 Task: Look for space in Yaransk, Russia from 10th June, 2023 to 25th June, 2023 for 4 adults in price range Rs.10000 to Rs.15000. Place can be private room with 4 bedrooms having 4 beds and 4 bathrooms. Property type can be house, flat, guest house, hotel. Amenities needed are: wifi, TV, free parkinig on premises, gym, breakfast. Booking option can be shelf check-in. Required host language is English.
Action: Mouse moved to (387, 102)
Screenshot: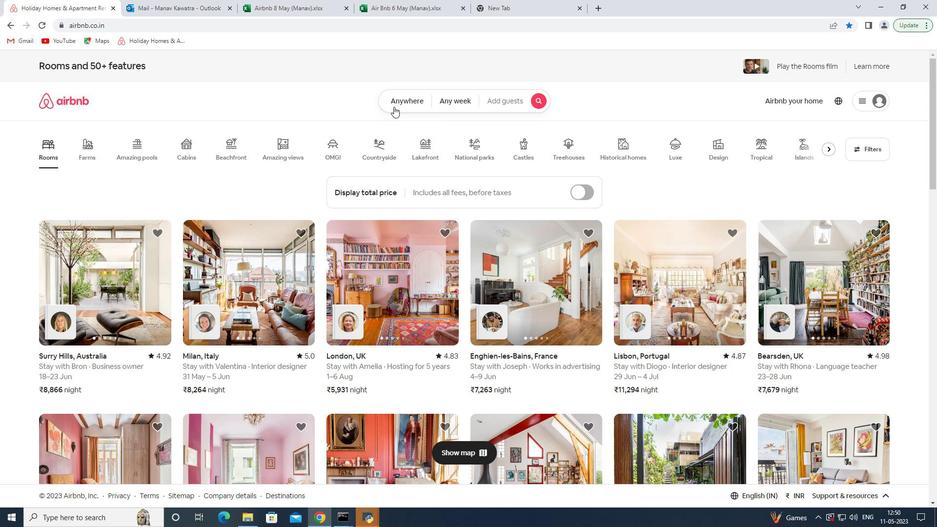 
Action: Mouse pressed left at (387, 102)
Screenshot: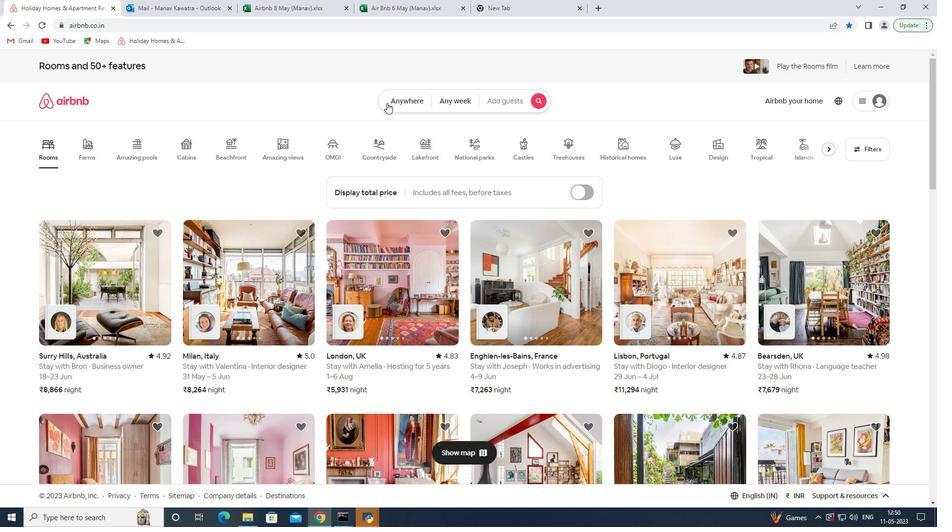
Action: Mouse moved to (329, 141)
Screenshot: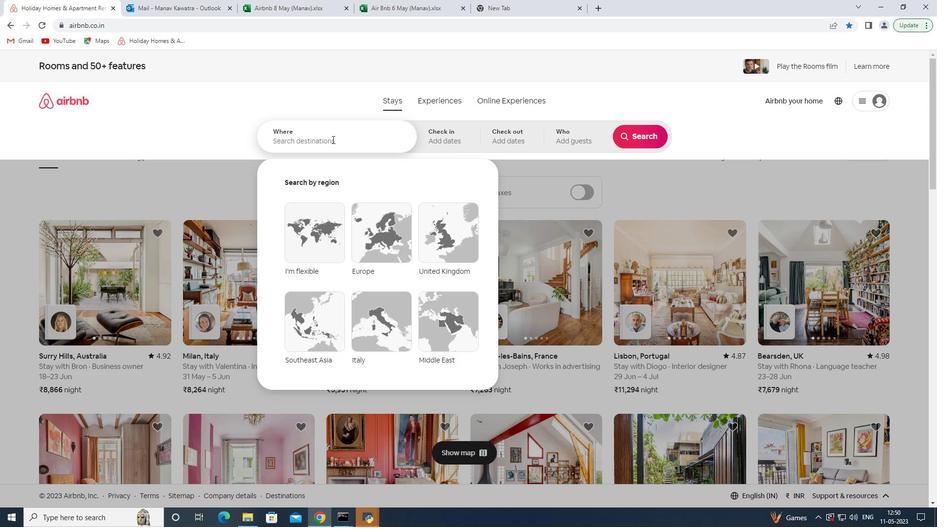 
Action: Mouse pressed left at (329, 141)
Screenshot: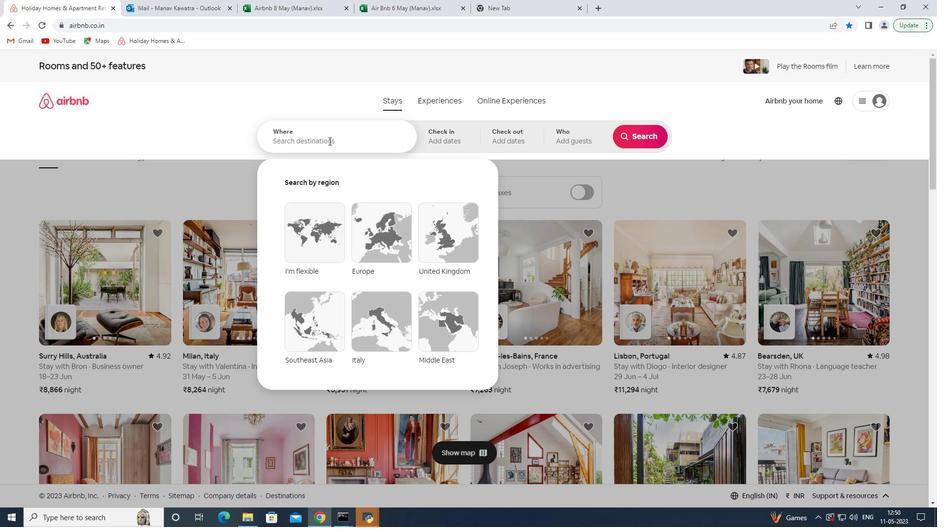 
Action: Key pressed <Key.shift><Key.shift><Key.shift><Key.shift>Y
Screenshot: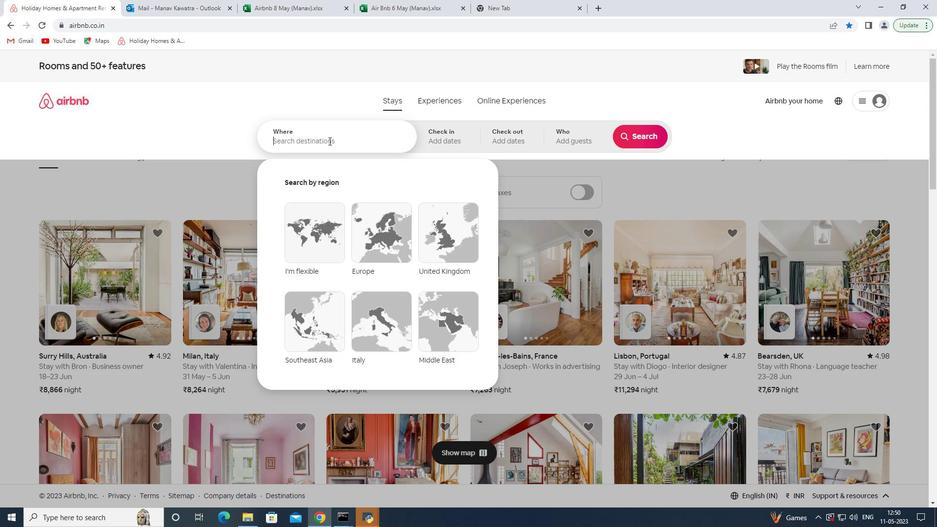 
Action: Mouse moved to (329, 141)
Screenshot: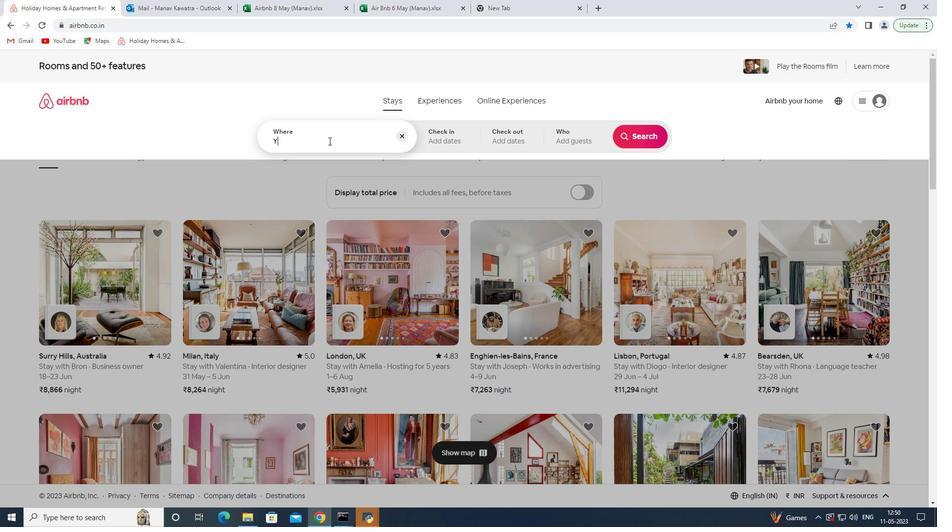 
Action: Key pressed aransk<Key.space><Key.shift><Key.shift><Key.shift><Key.shift><Key.shift><Key.shift><Key.shift>Russia<Key.space>b<Key.backspace>
Screenshot: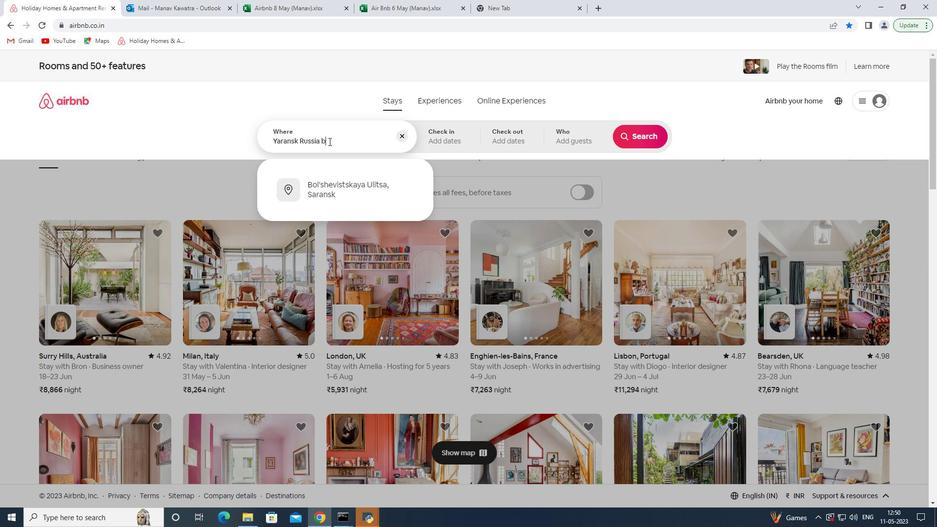 
Action: Mouse moved to (827, 59)
Screenshot: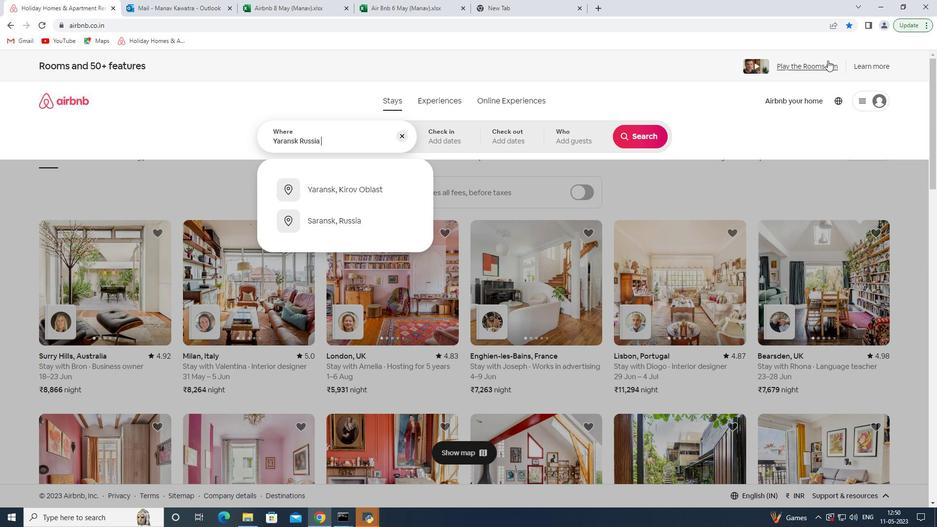 
Action: Key pressed <Key.enter>
Screenshot: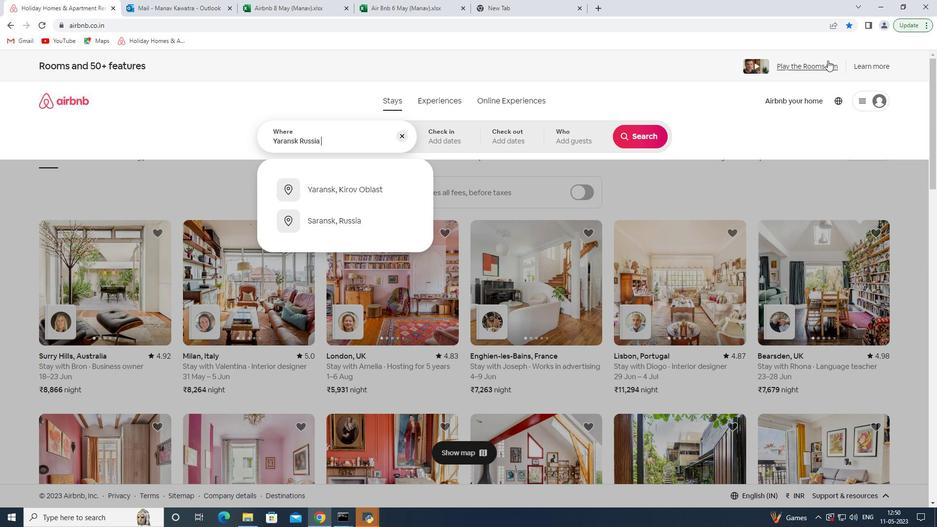 
Action: Mouse moved to (623, 279)
Screenshot: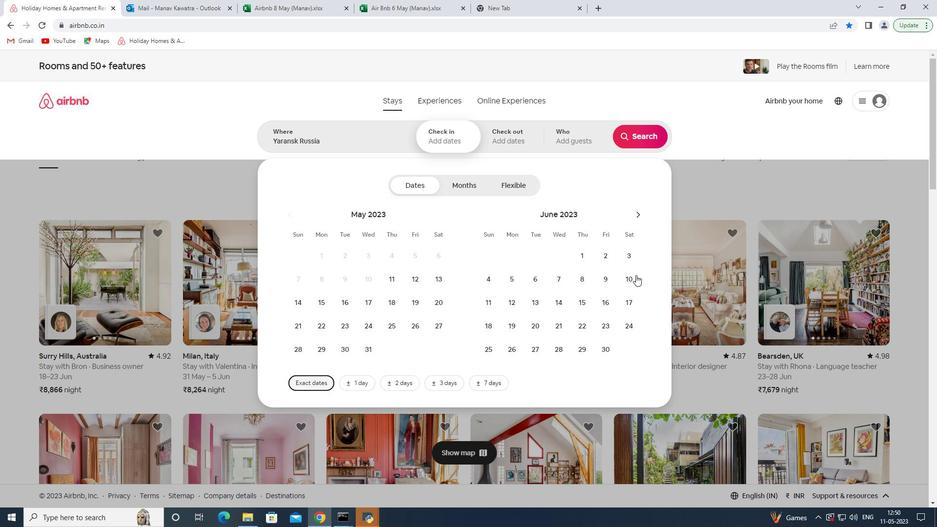 
Action: Mouse pressed left at (623, 279)
Screenshot: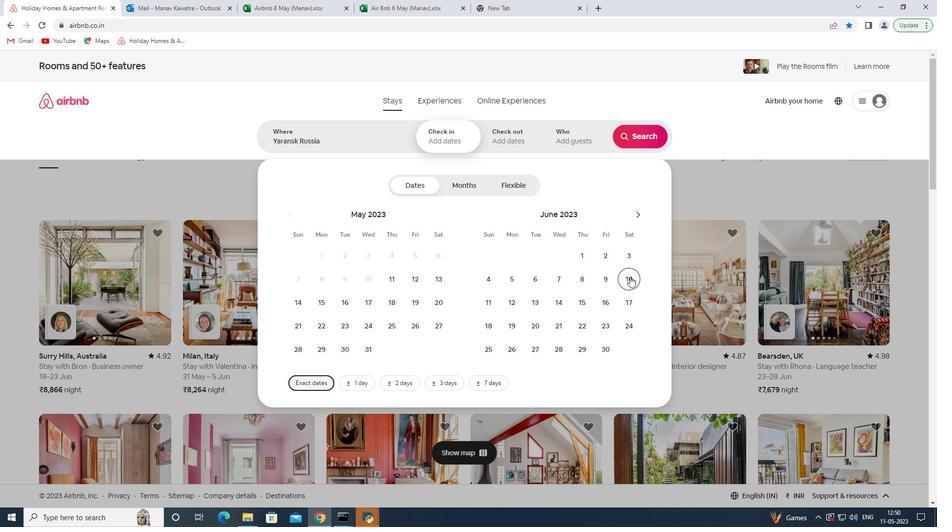 
Action: Mouse moved to (490, 350)
Screenshot: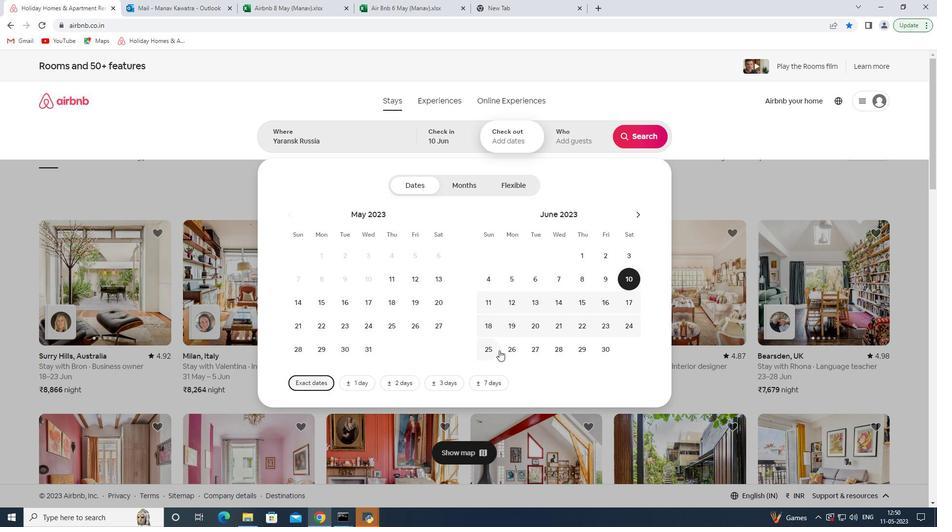 
Action: Mouse pressed left at (490, 350)
Screenshot: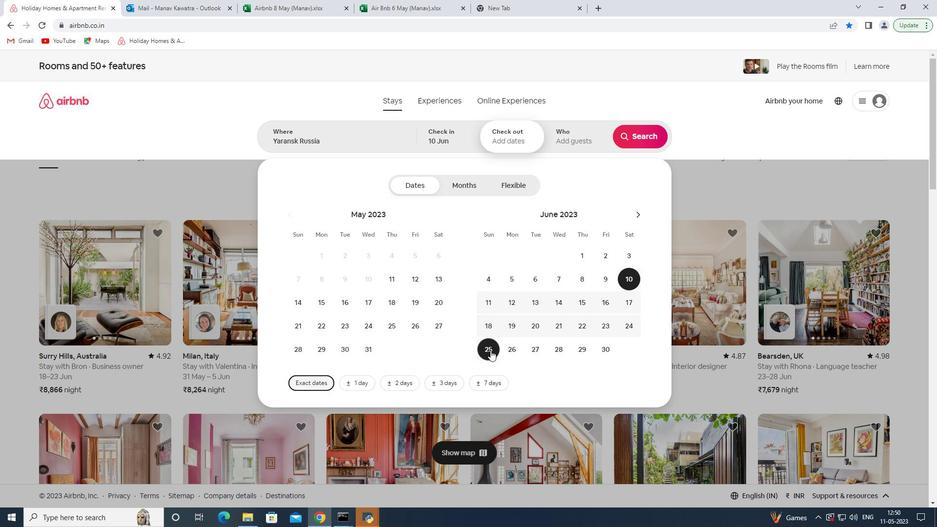 
Action: Mouse moved to (566, 138)
Screenshot: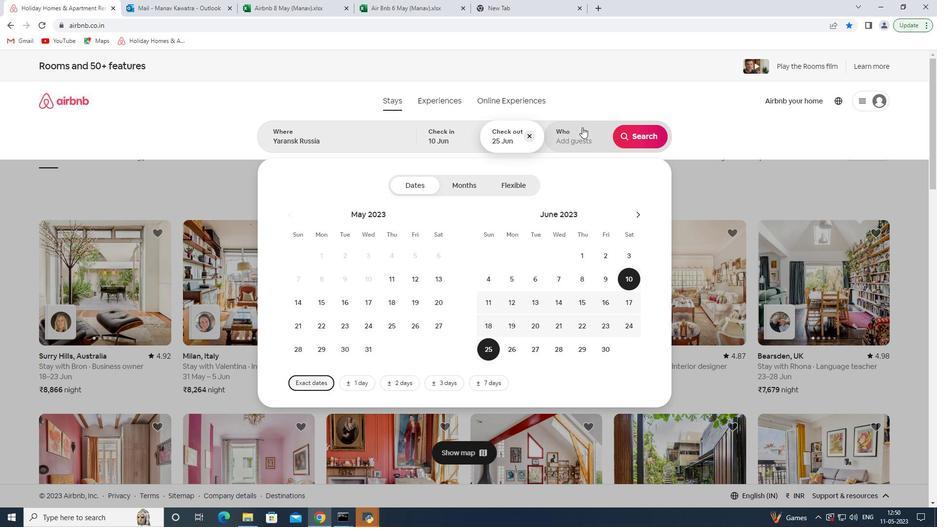 
Action: Mouse pressed left at (566, 138)
Screenshot: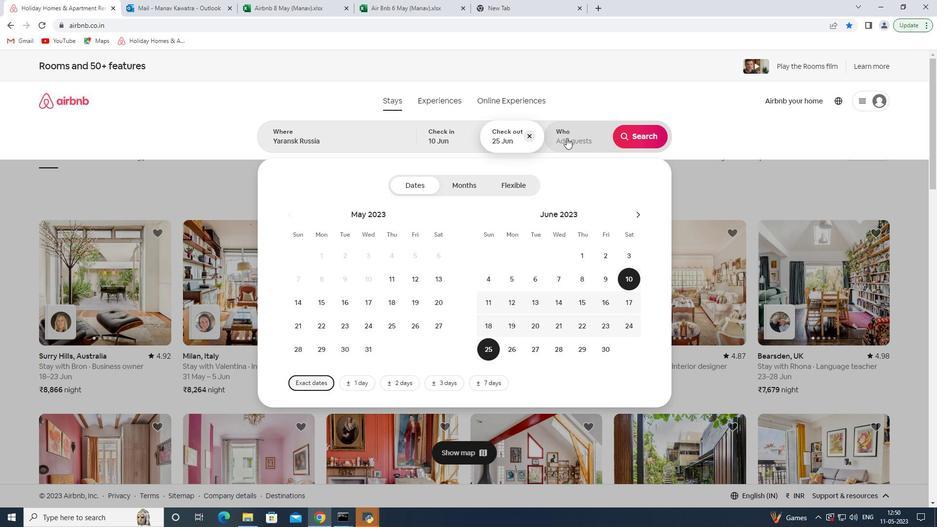 
Action: Mouse moved to (644, 201)
Screenshot: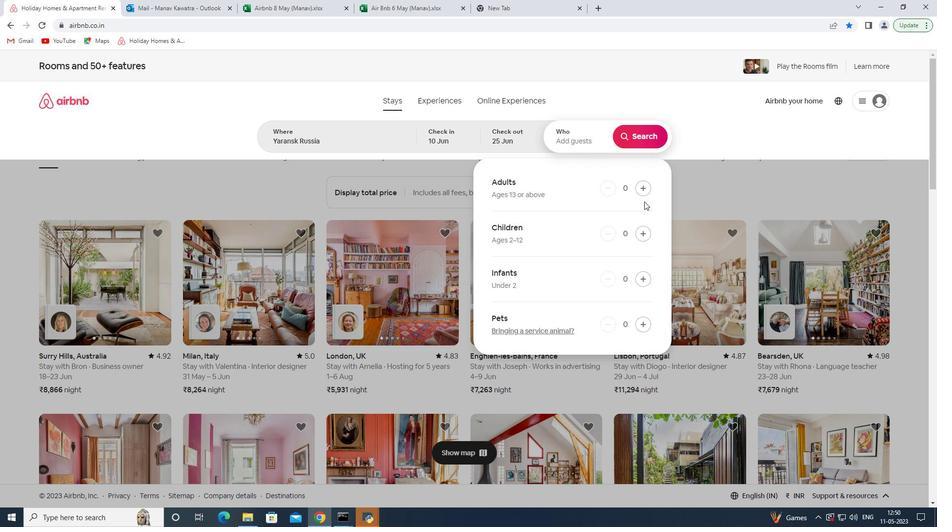 
Action: Mouse pressed left at (644, 201)
Screenshot: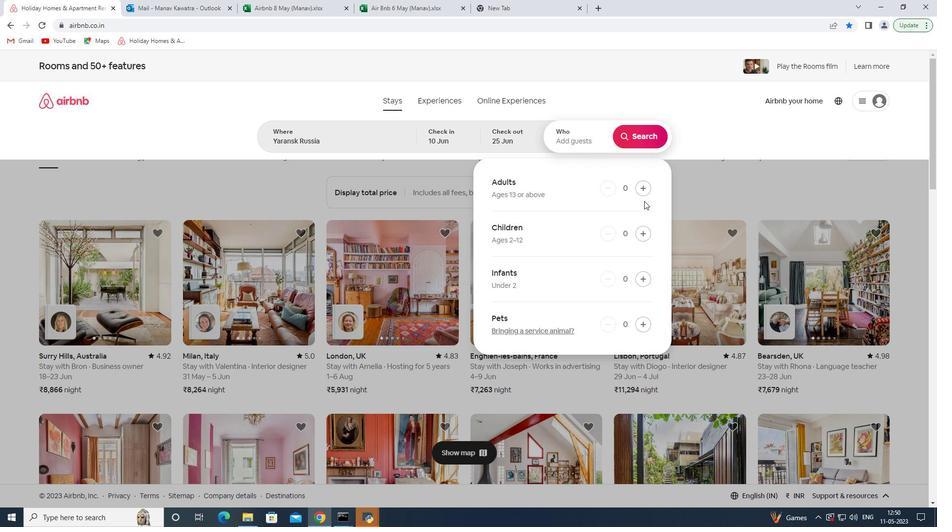 
Action: Mouse pressed left at (644, 201)
Screenshot: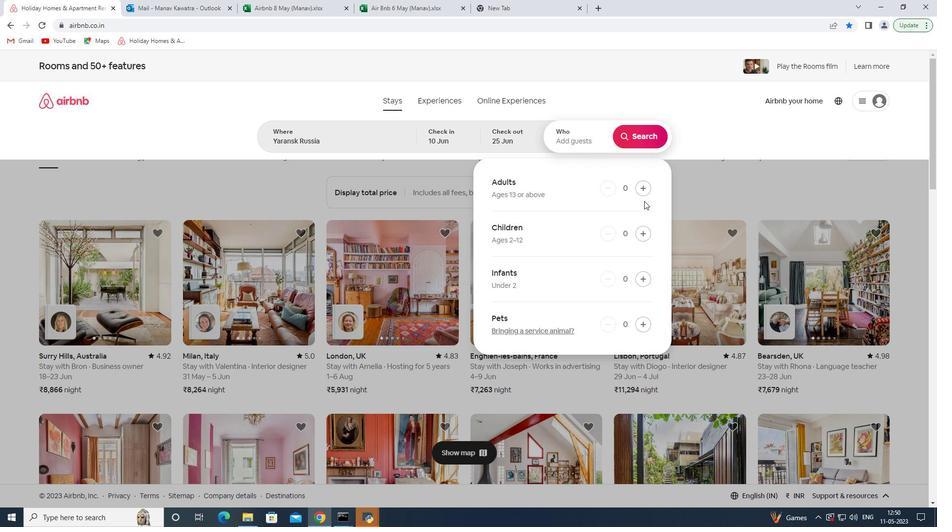 
Action: Mouse pressed left at (644, 201)
Screenshot: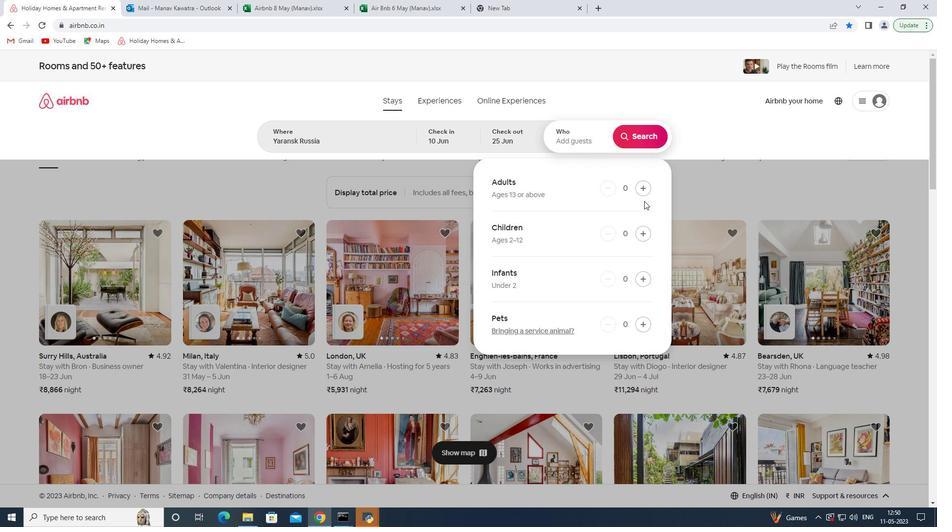 
Action: Mouse moved to (639, 190)
Screenshot: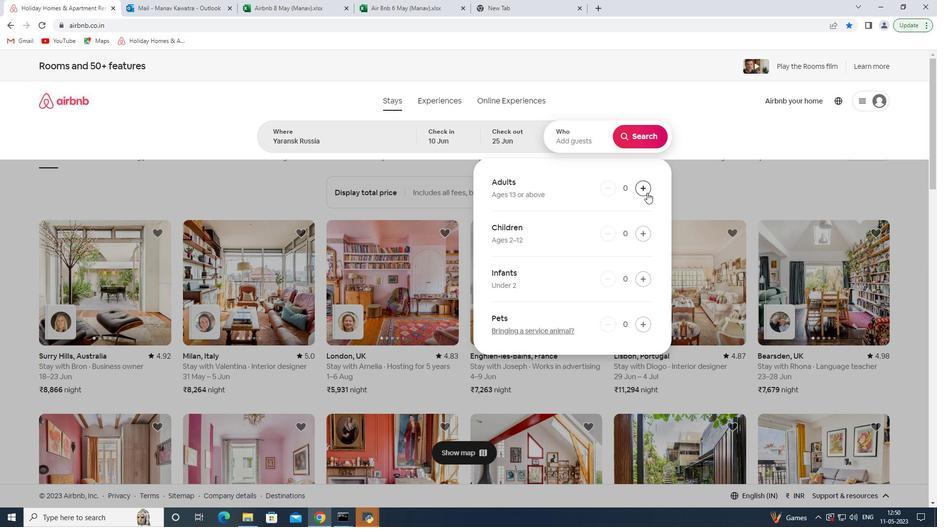 
Action: Mouse pressed left at (639, 190)
Screenshot: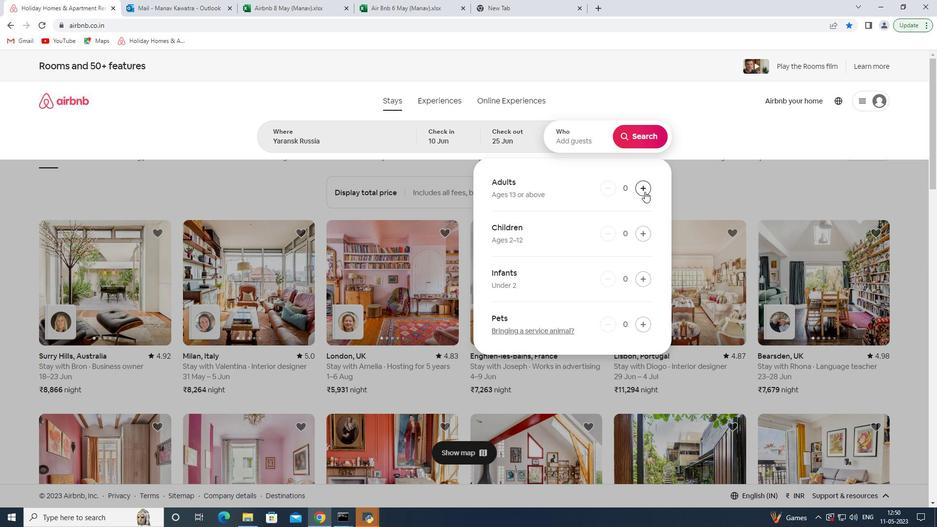 
Action: Mouse pressed left at (639, 190)
Screenshot: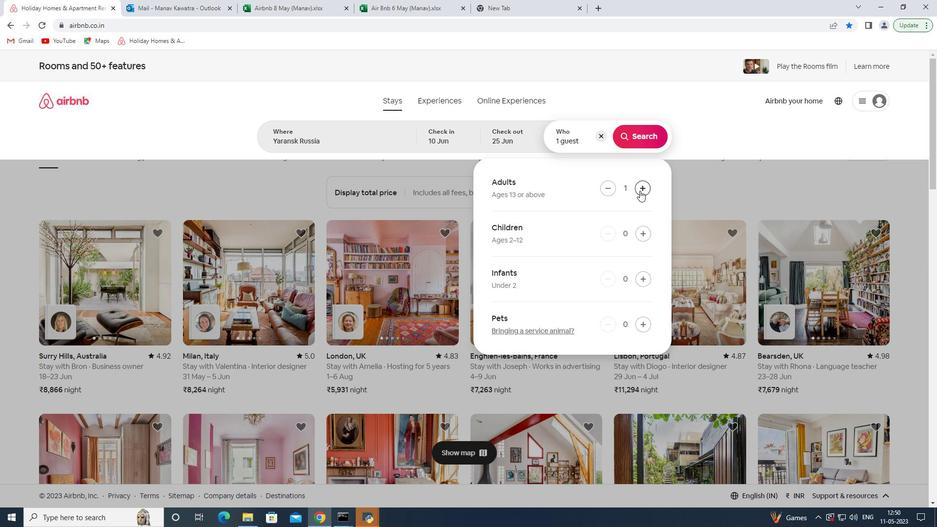 
Action: Mouse pressed left at (639, 190)
Screenshot: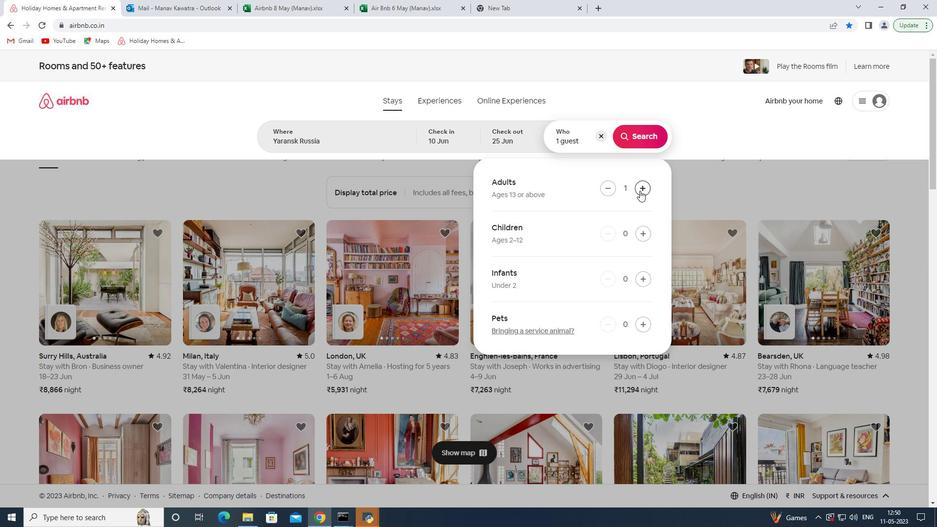 
Action: Mouse pressed left at (639, 190)
Screenshot: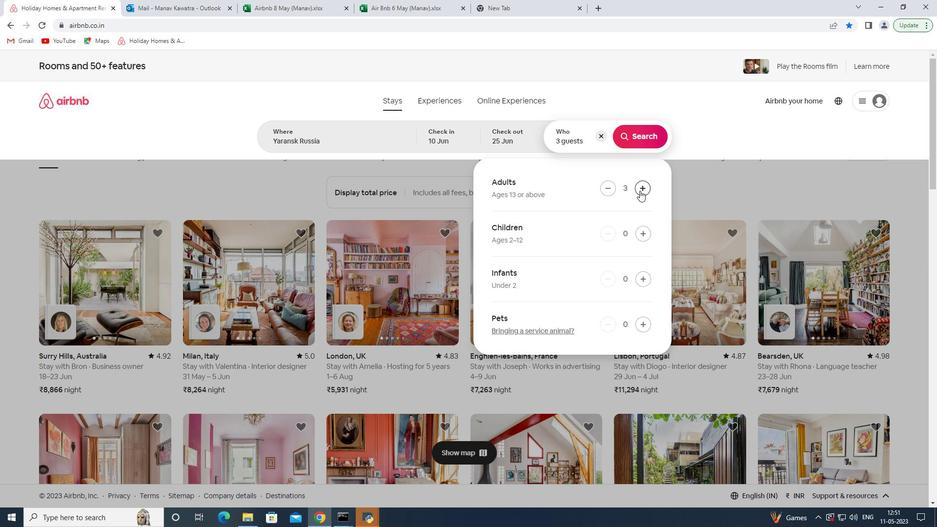 
Action: Mouse moved to (649, 133)
Screenshot: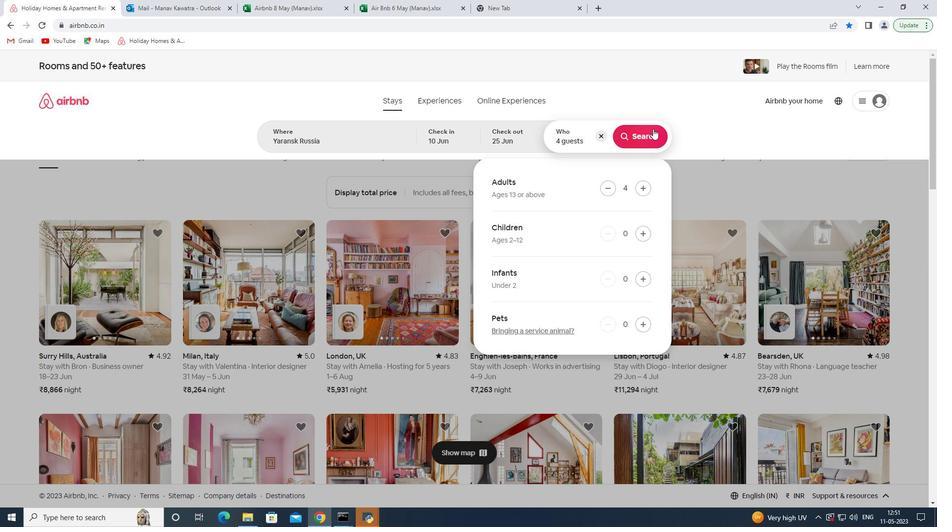 
Action: Mouse pressed left at (649, 133)
Screenshot: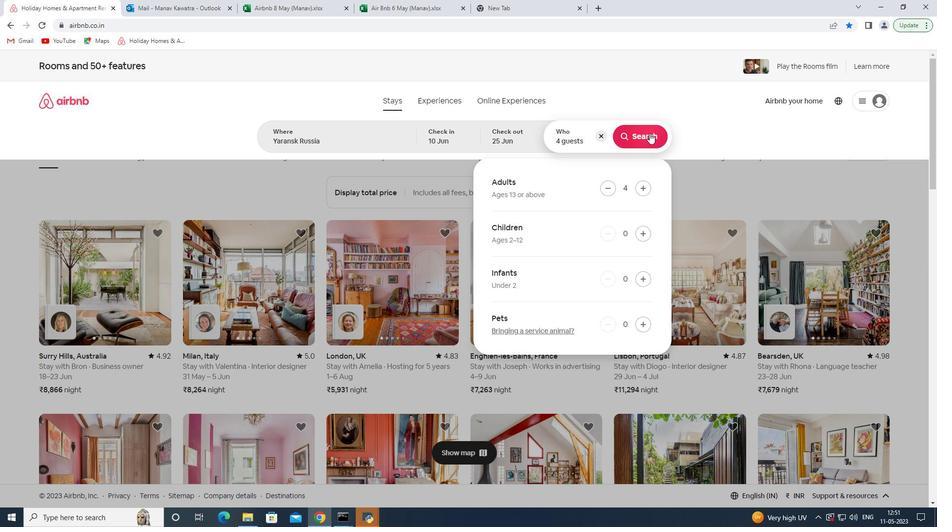 
Action: Mouse moved to (900, 107)
Screenshot: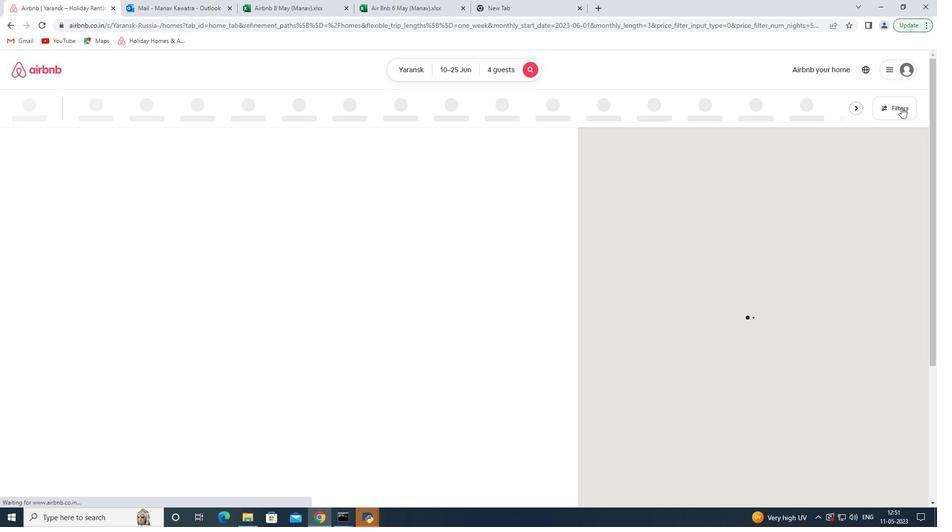 
Action: Mouse pressed left at (900, 107)
Screenshot: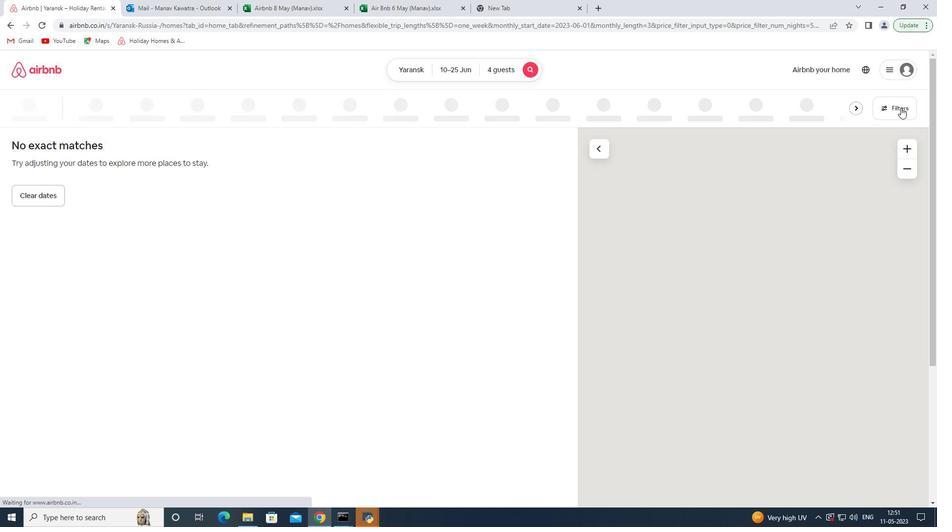 
Action: Mouse moved to (340, 349)
Screenshot: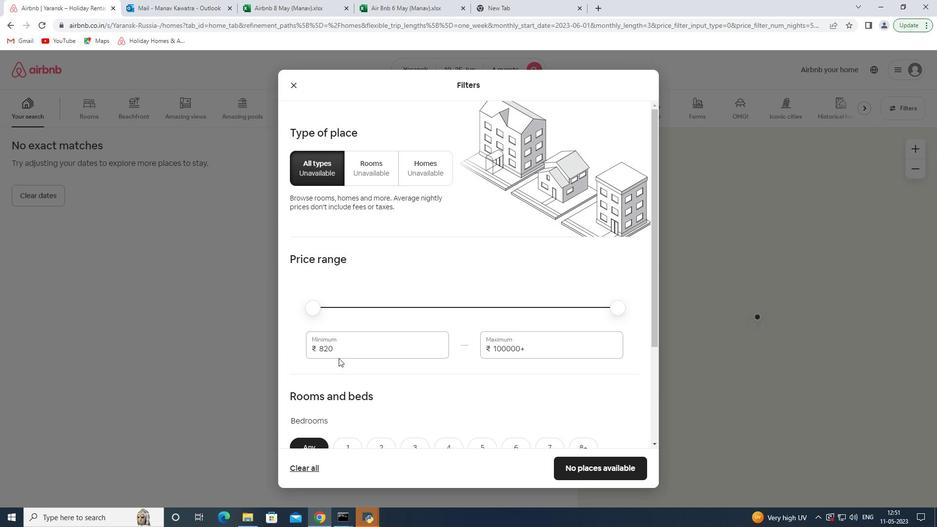 
Action: Mouse pressed left at (340, 349)
Screenshot: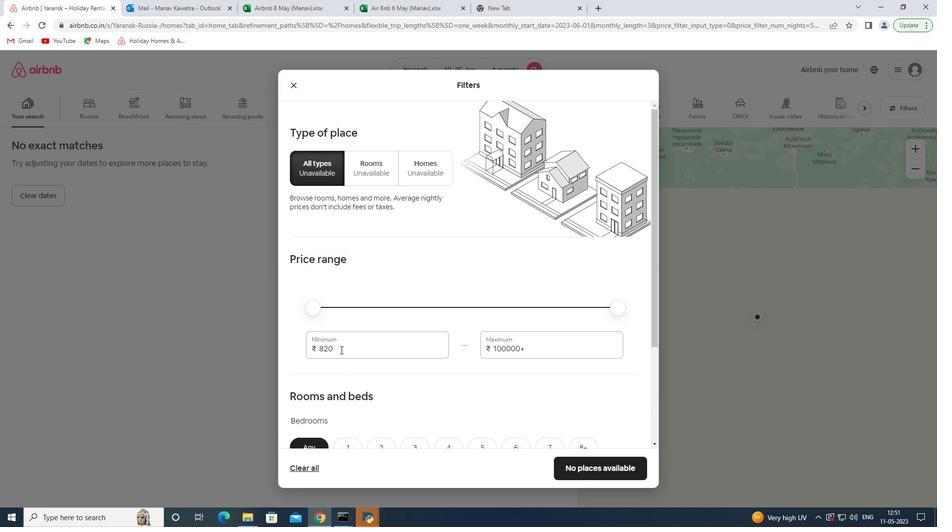 
Action: Mouse pressed left at (340, 349)
Screenshot: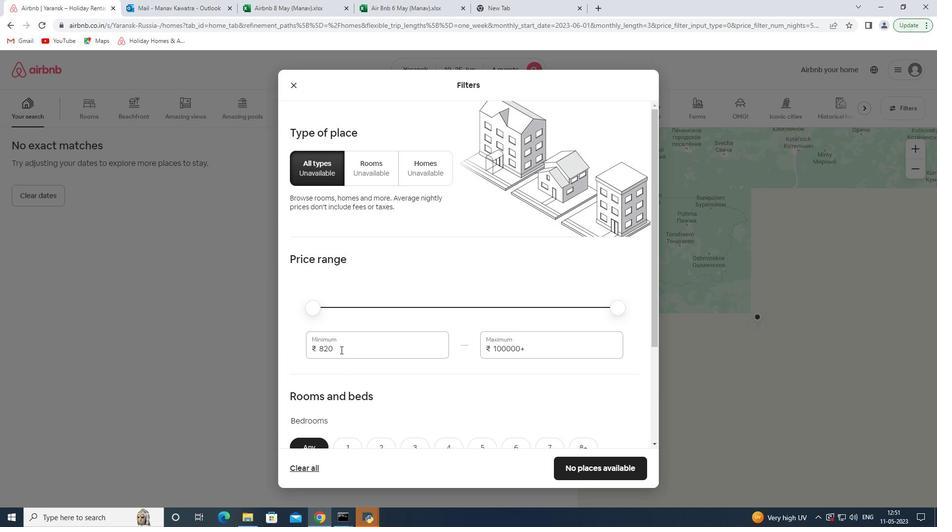 
Action: Mouse moved to (326, 337)
Screenshot: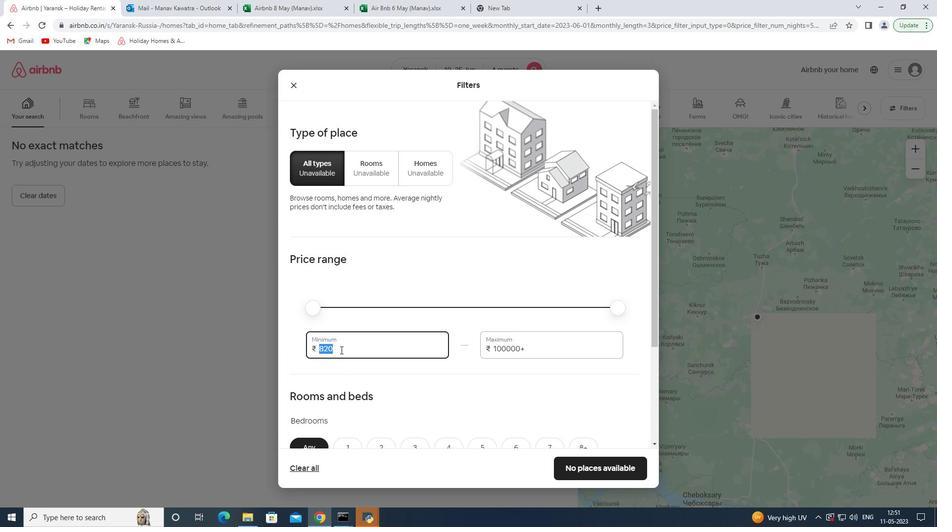 
Action: Key pressed 10000<Key.tab>15000
Screenshot: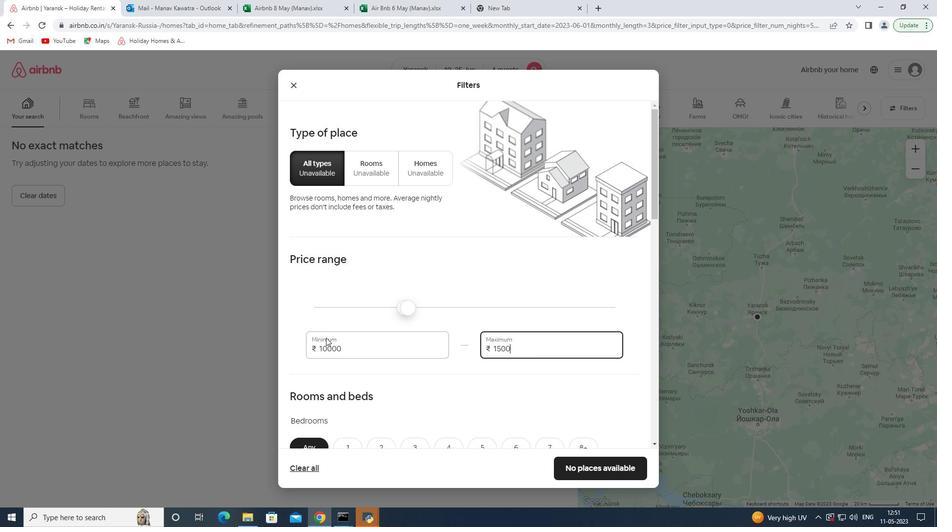 
Action: Mouse moved to (280, 335)
Screenshot: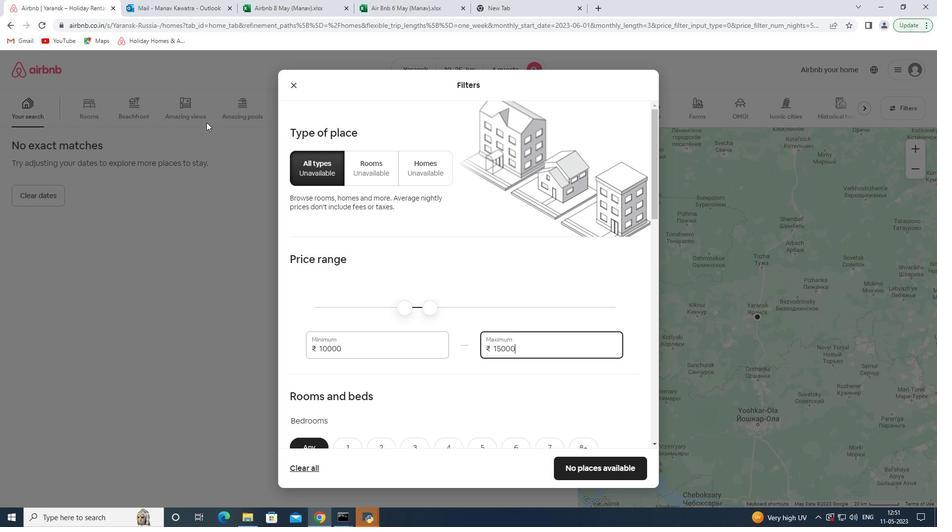 
Action: Mouse scrolled (280, 335) with delta (0, 0)
Screenshot: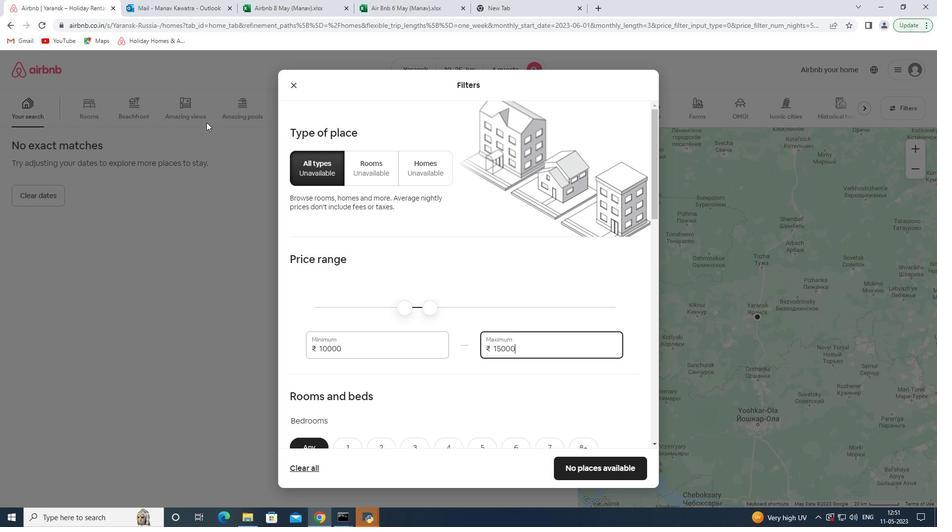 
Action: Mouse moved to (296, 361)
Screenshot: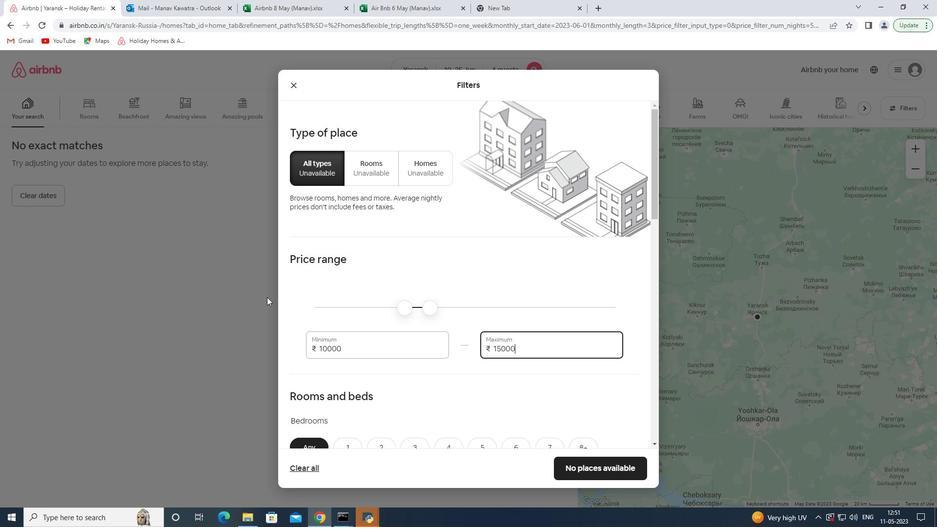 
Action: Mouse scrolled (296, 360) with delta (0, 0)
Screenshot: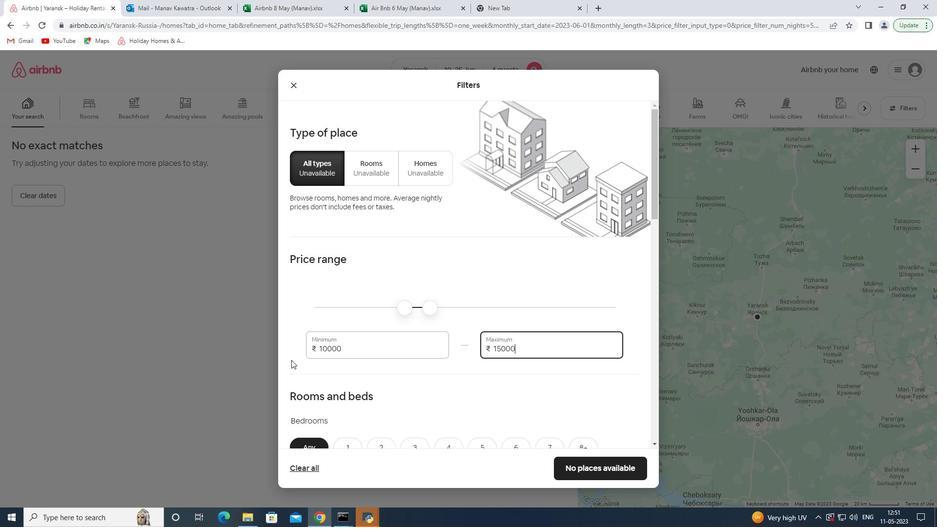 
Action: Mouse moved to (305, 360)
Screenshot: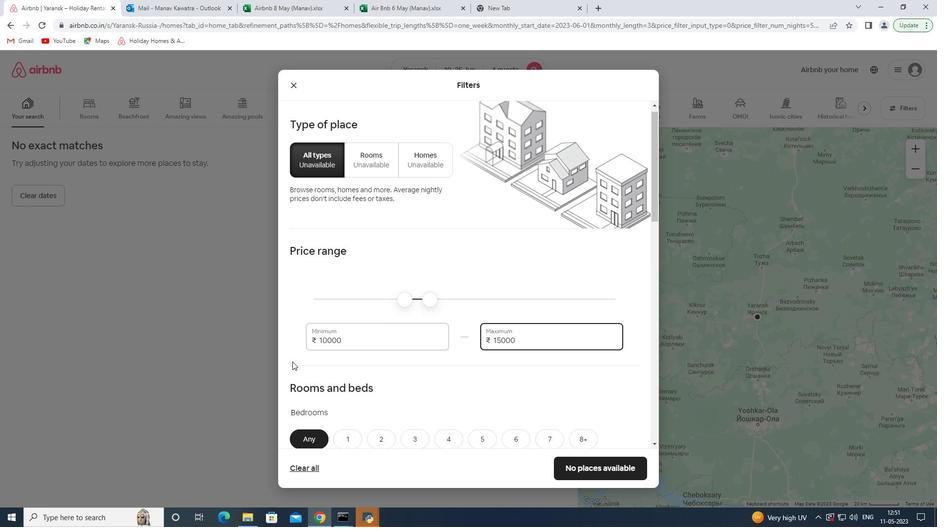 
Action: Mouse scrolled (303, 359) with delta (0, 0)
Screenshot: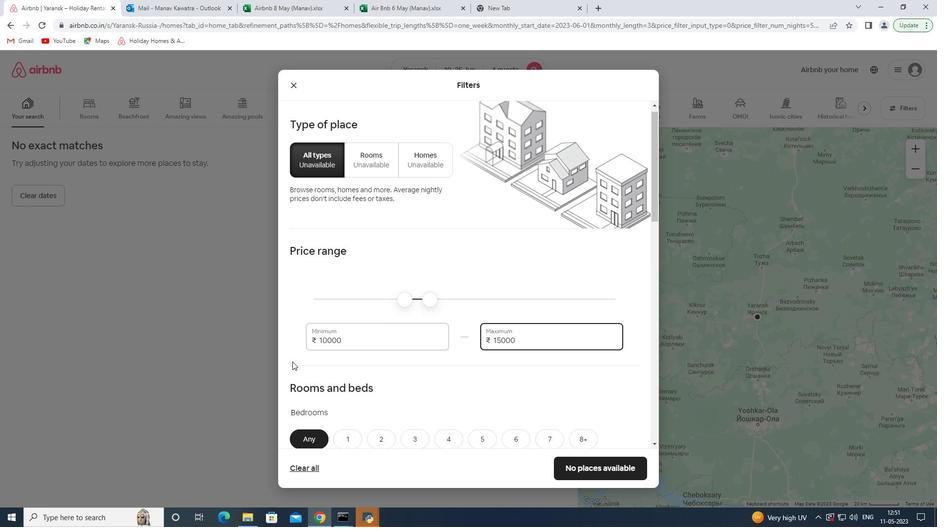 
Action: Mouse moved to (308, 360)
Screenshot: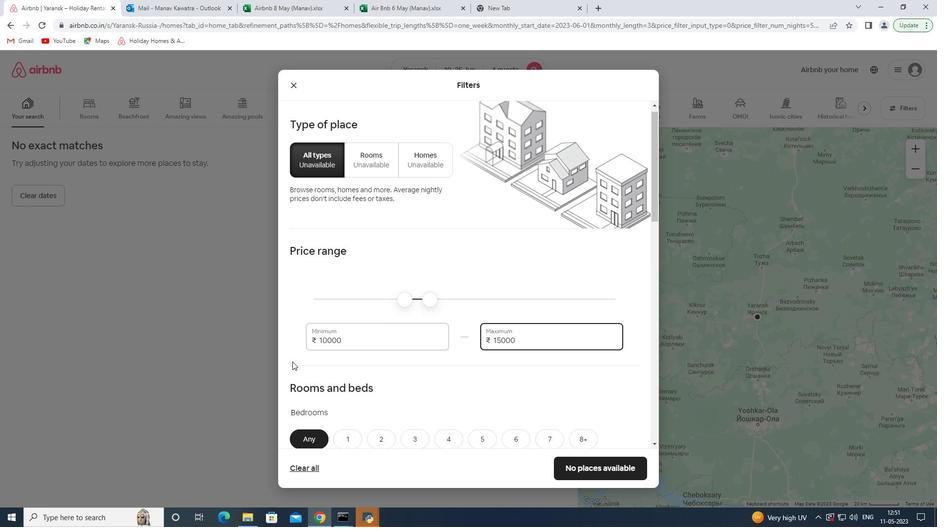 
Action: Mouse scrolled (308, 359) with delta (0, 0)
Screenshot: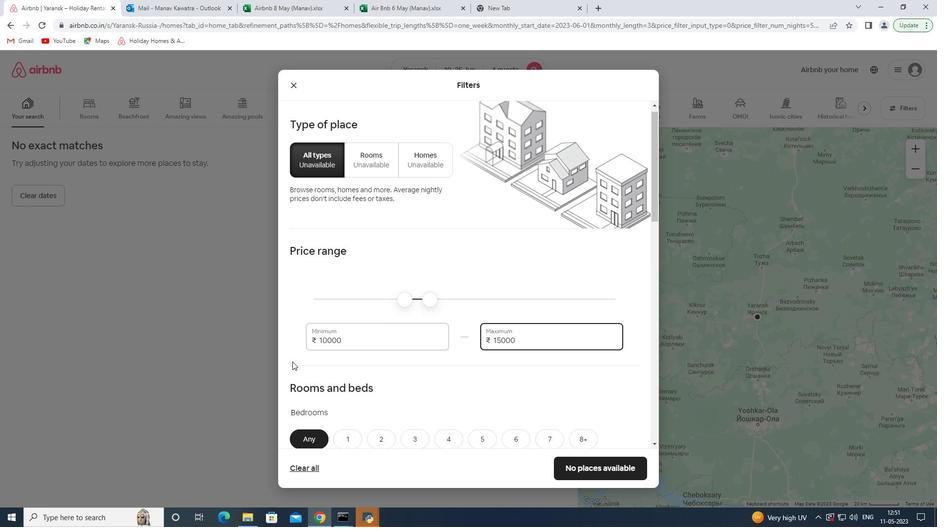 
Action: Mouse moved to (456, 259)
Screenshot: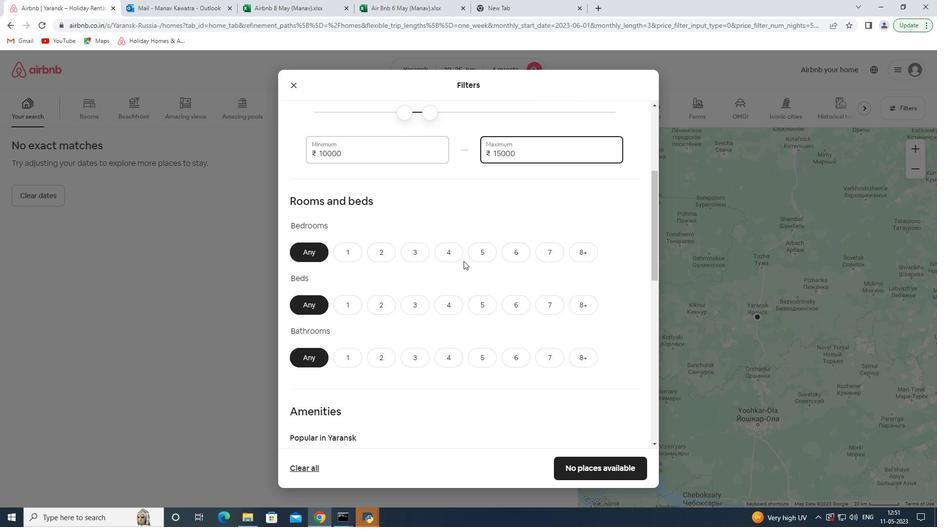 
Action: Mouse pressed left at (456, 259)
Screenshot: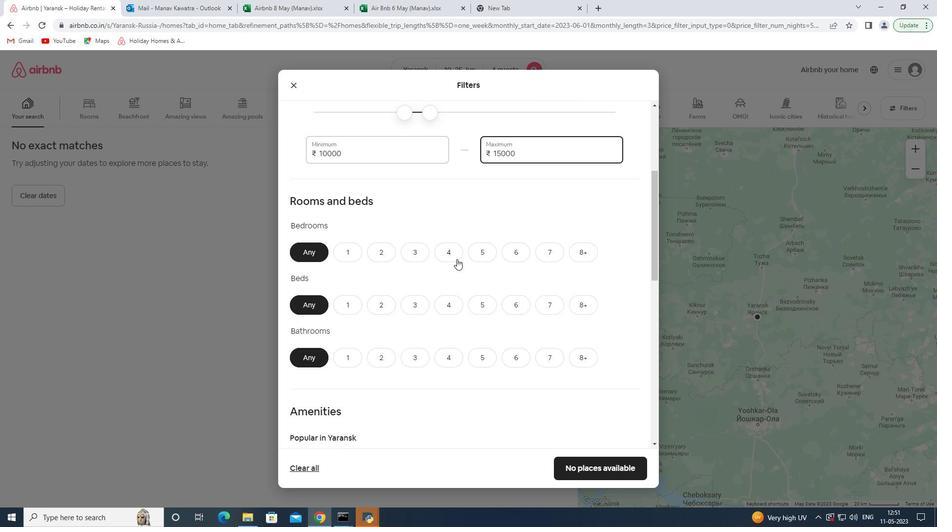 
Action: Mouse moved to (458, 302)
Screenshot: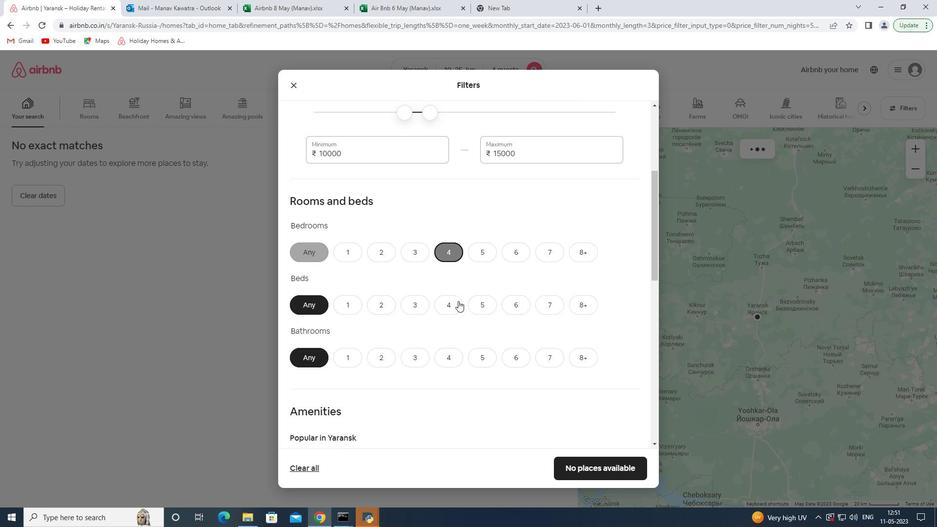 
Action: Mouse pressed left at (458, 302)
Screenshot: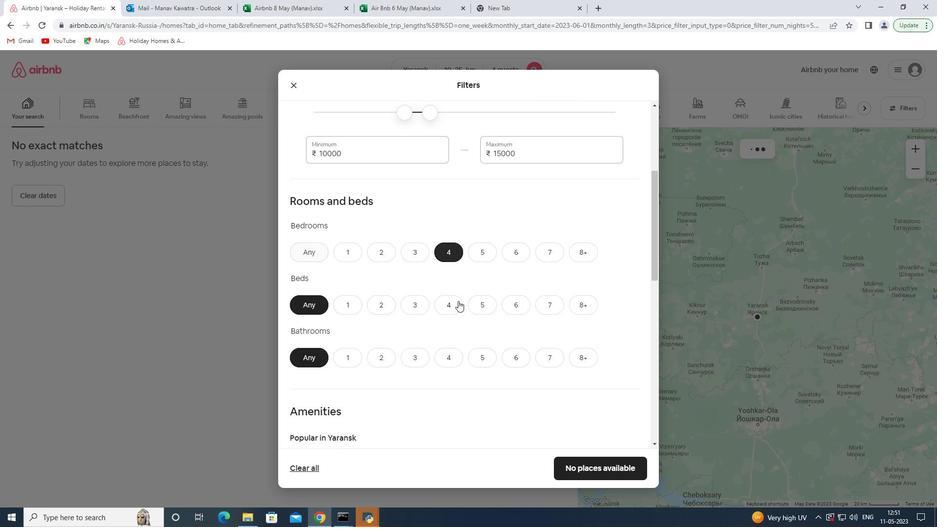 
Action: Mouse moved to (456, 354)
Screenshot: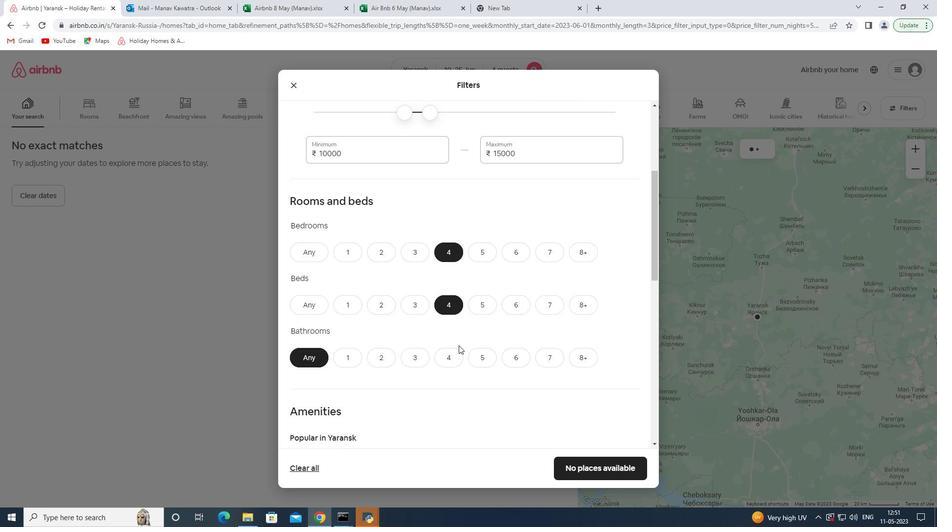 
Action: Mouse pressed left at (456, 354)
Screenshot: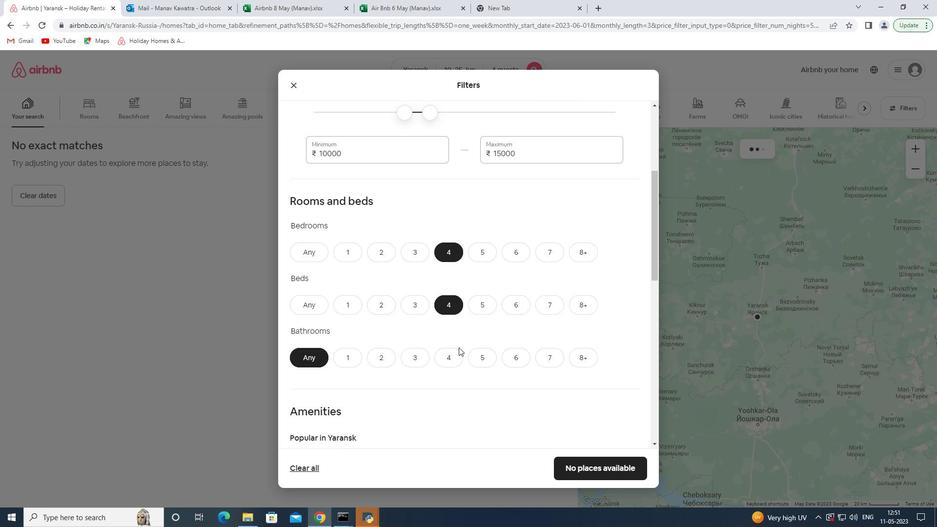 
Action: Mouse moved to (487, 279)
Screenshot: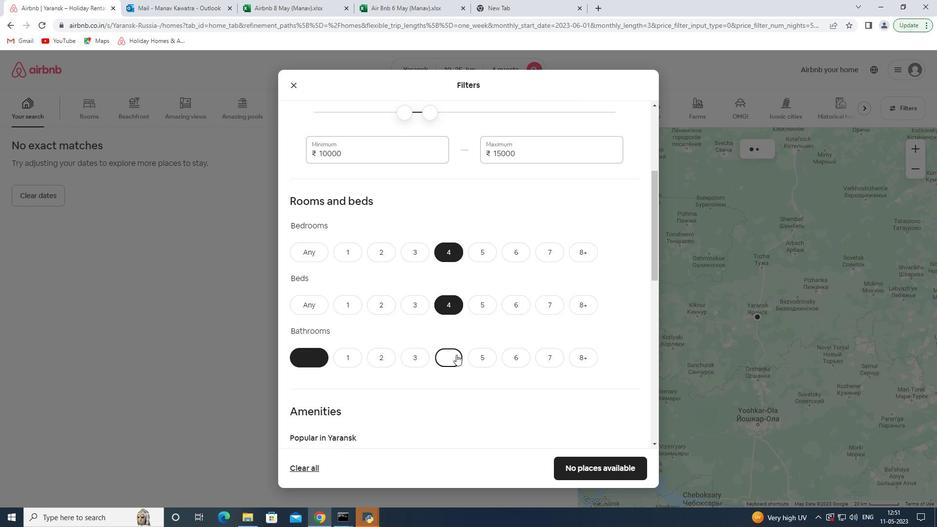 
Action: Mouse scrolled (487, 278) with delta (0, 0)
Screenshot: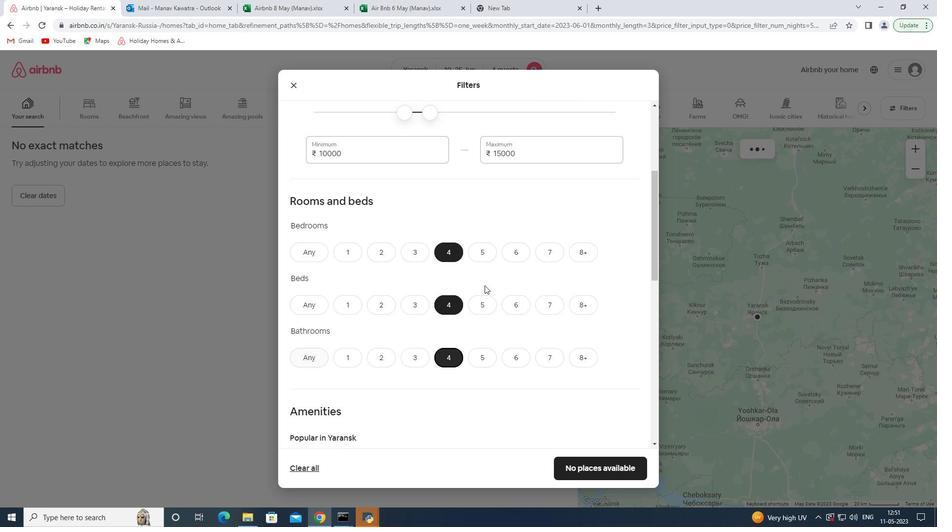
Action: Mouse scrolled (487, 278) with delta (0, 0)
Screenshot: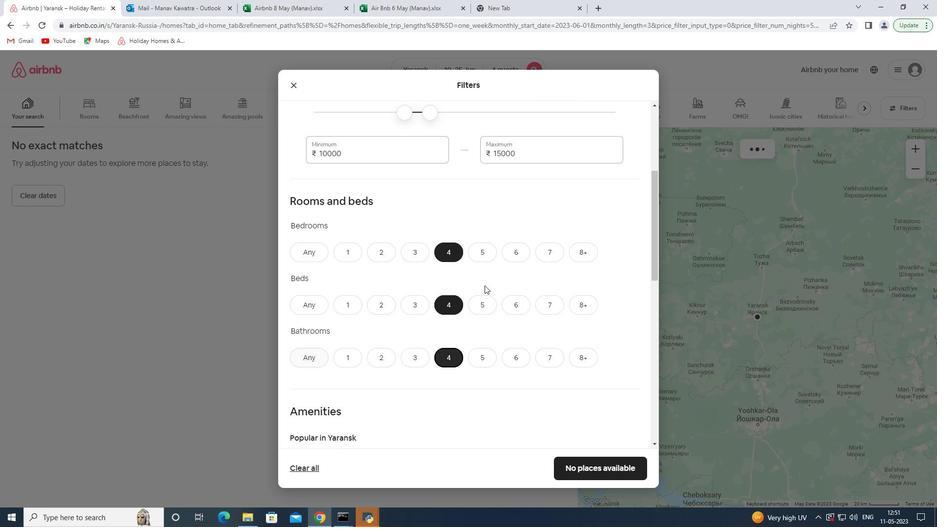 
Action: Mouse scrolled (487, 278) with delta (0, 0)
Screenshot: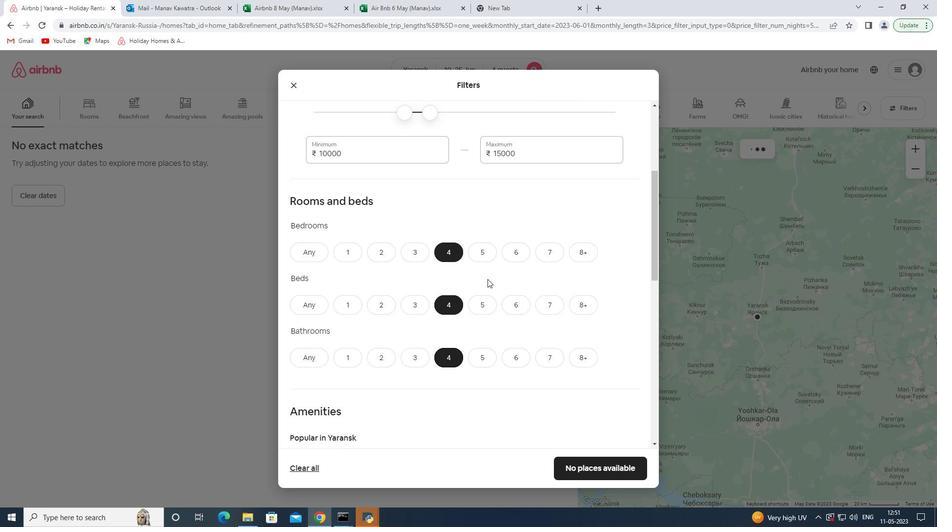 
Action: Mouse moved to (321, 312)
Screenshot: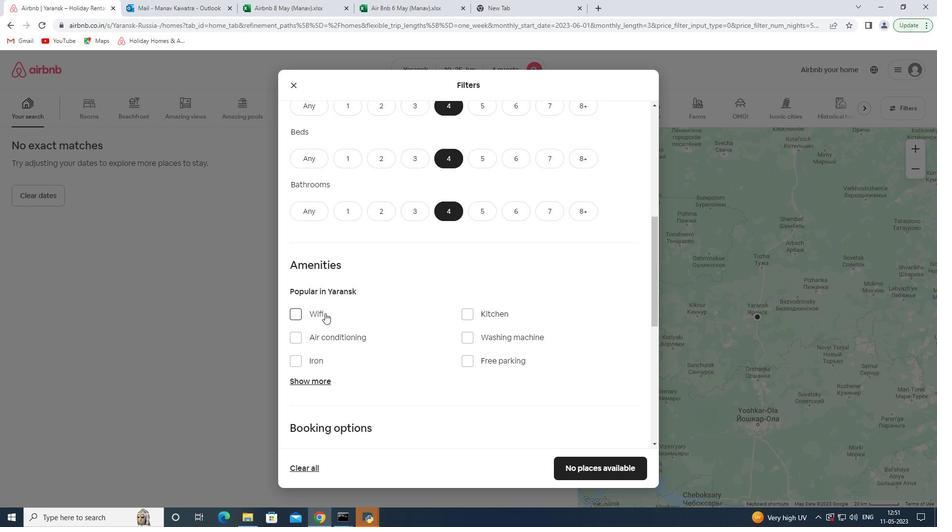 
Action: Mouse pressed left at (321, 312)
Screenshot: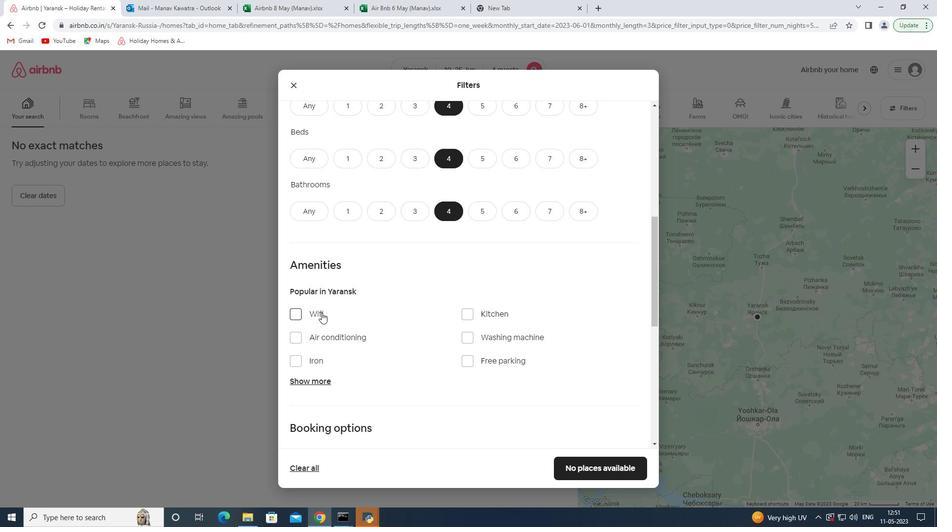 
Action: Mouse moved to (487, 363)
Screenshot: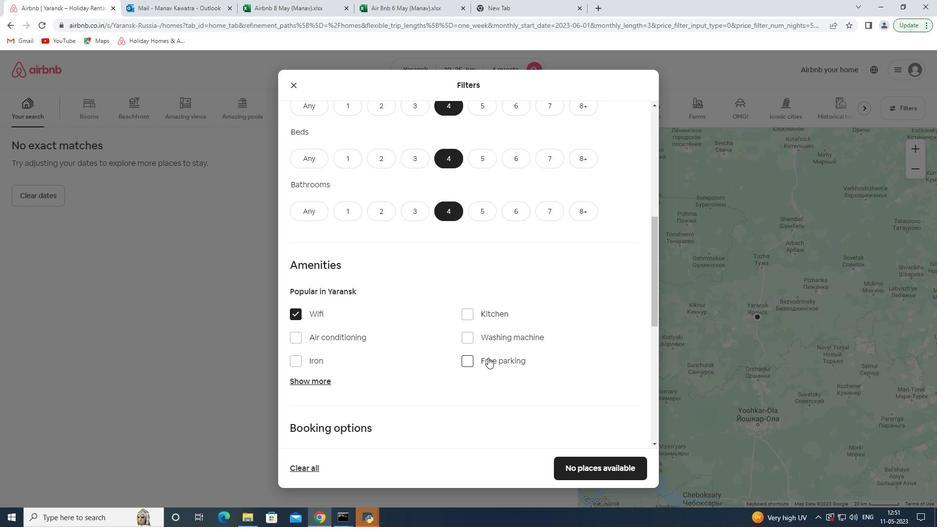 
Action: Mouse pressed left at (487, 363)
Screenshot: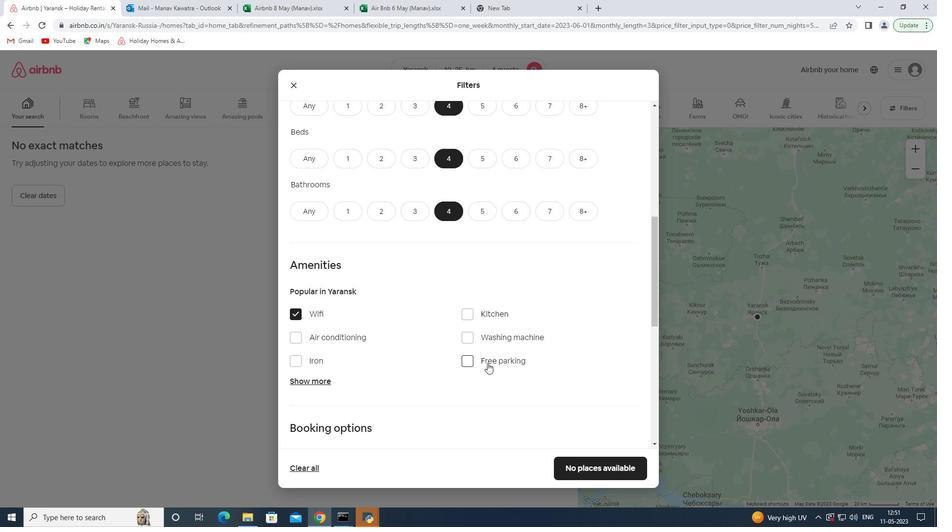 
Action: Mouse moved to (304, 375)
Screenshot: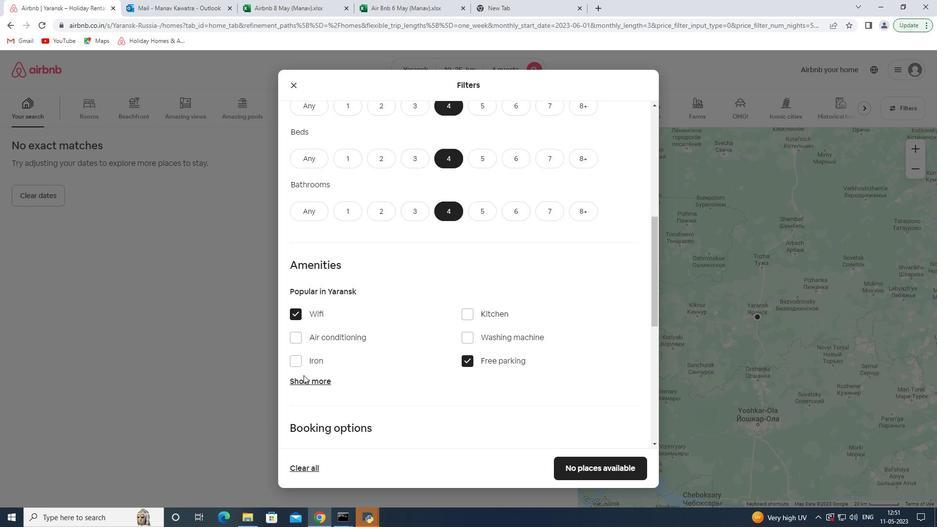 
Action: Mouse pressed left at (304, 375)
Screenshot: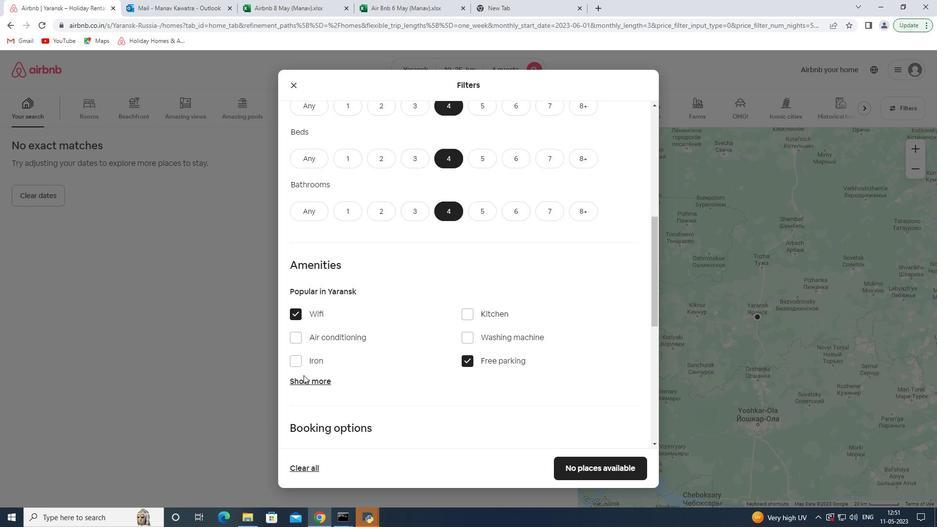 
Action: Mouse moved to (309, 382)
Screenshot: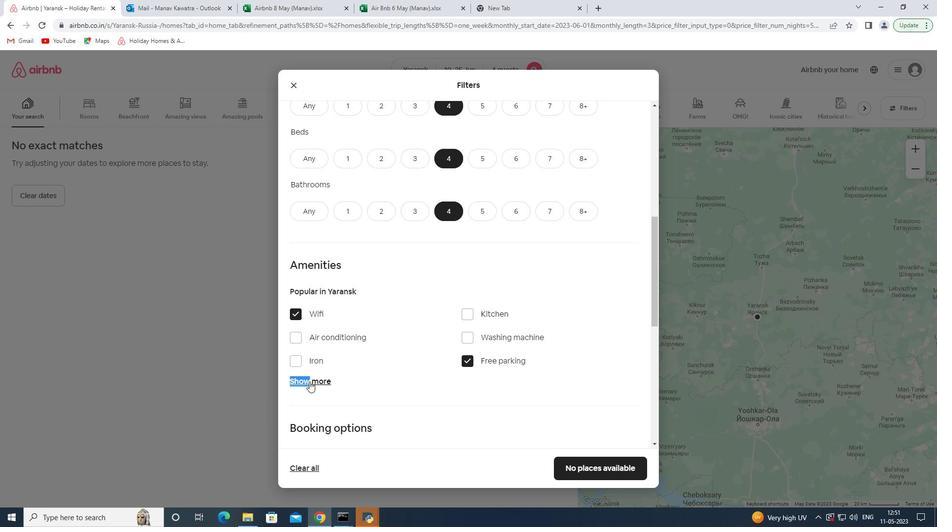 
Action: Mouse pressed left at (309, 382)
Screenshot: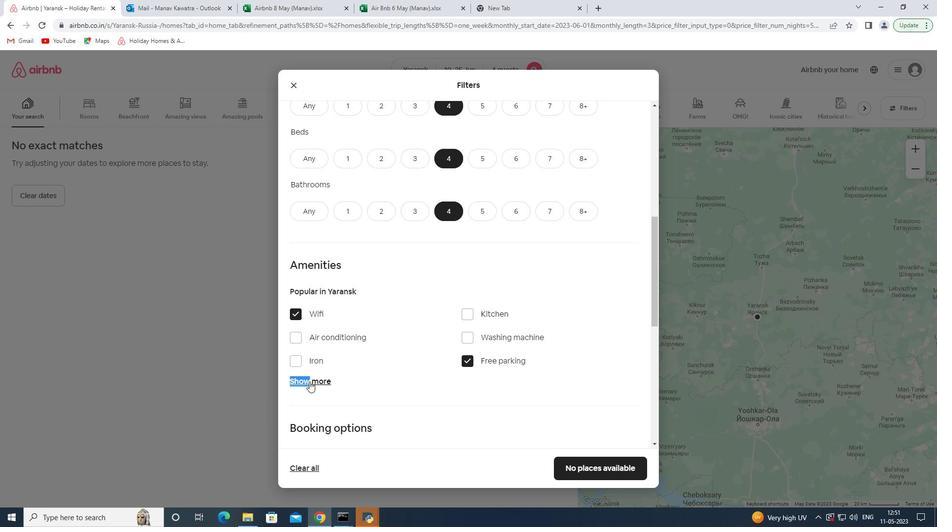 
Action: Mouse moved to (444, 385)
Screenshot: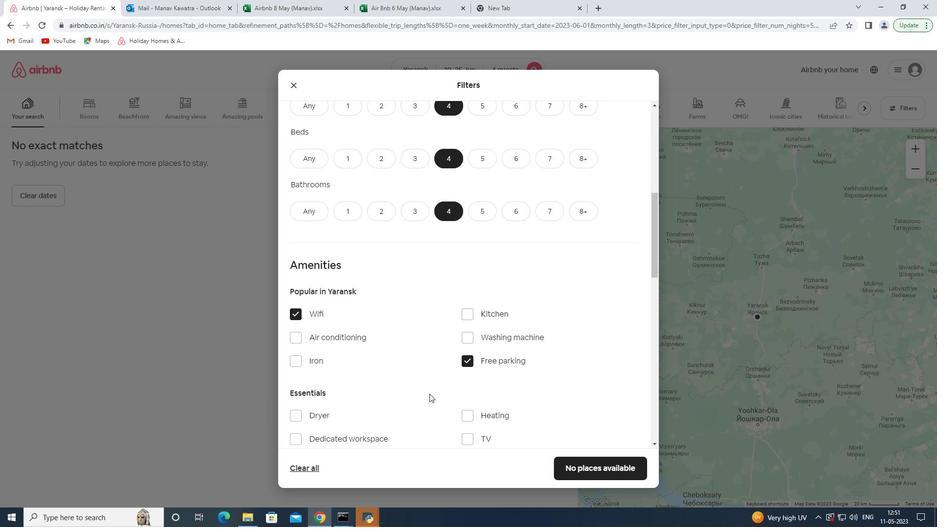
Action: Mouse scrolled (444, 385) with delta (0, 0)
Screenshot: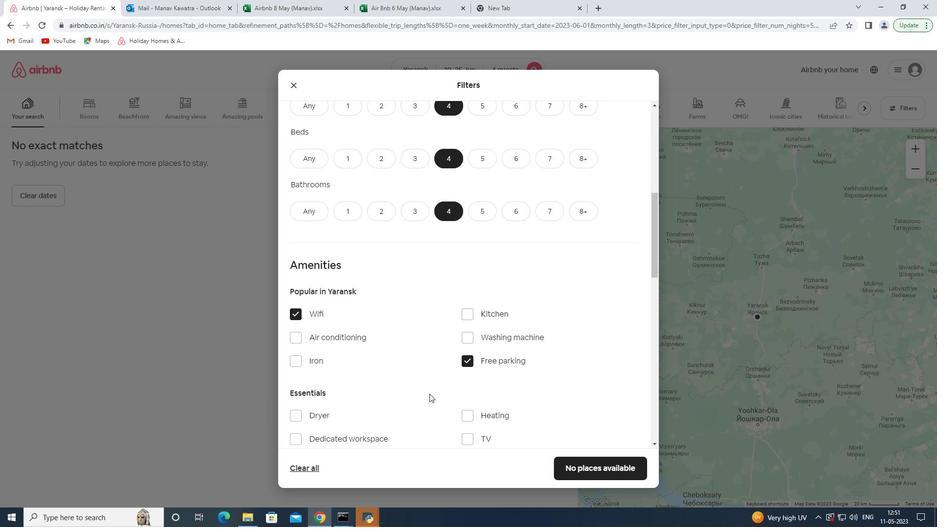 
Action: Mouse moved to (448, 379)
Screenshot: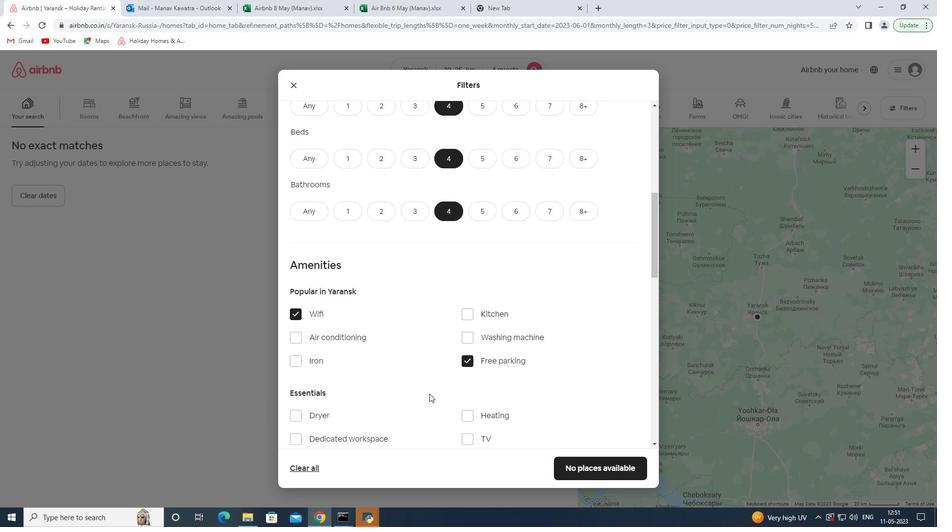 
Action: Mouse scrolled (448, 378) with delta (0, 0)
Screenshot: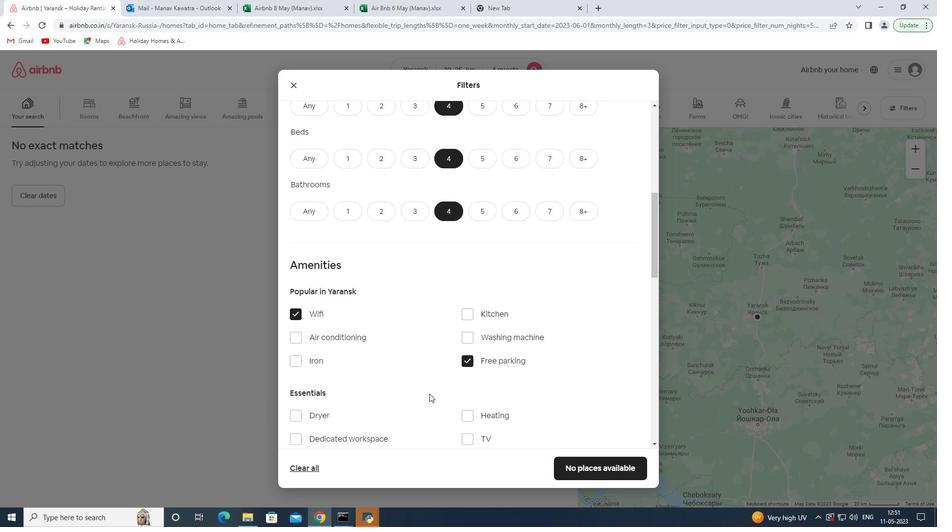 
Action: Mouse moved to (478, 340)
Screenshot: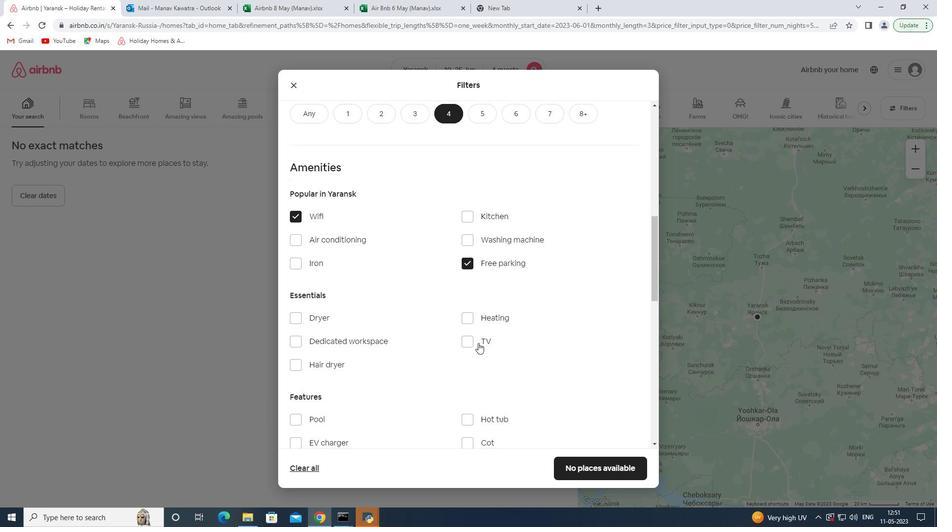 
Action: Mouse pressed left at (478, 340)
Screenshot: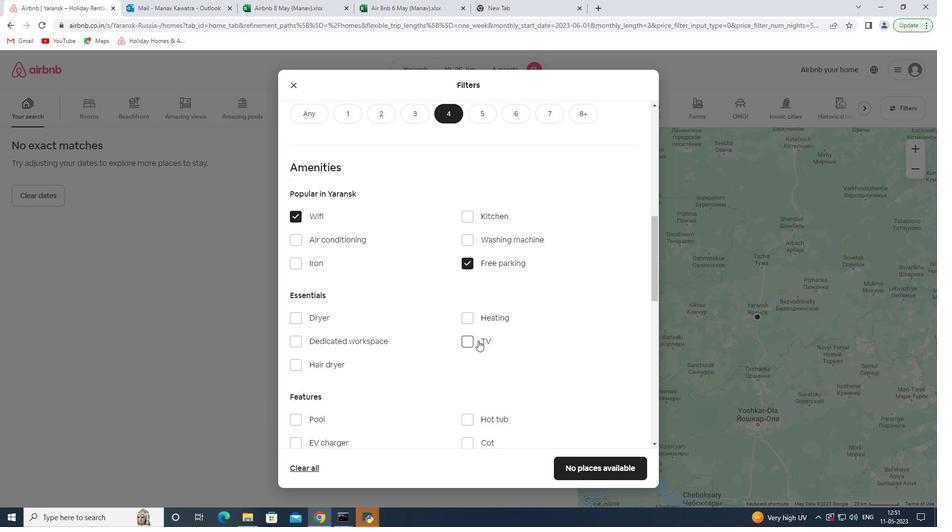 
Action: Mouse moved to (472, 337)
Screenshot: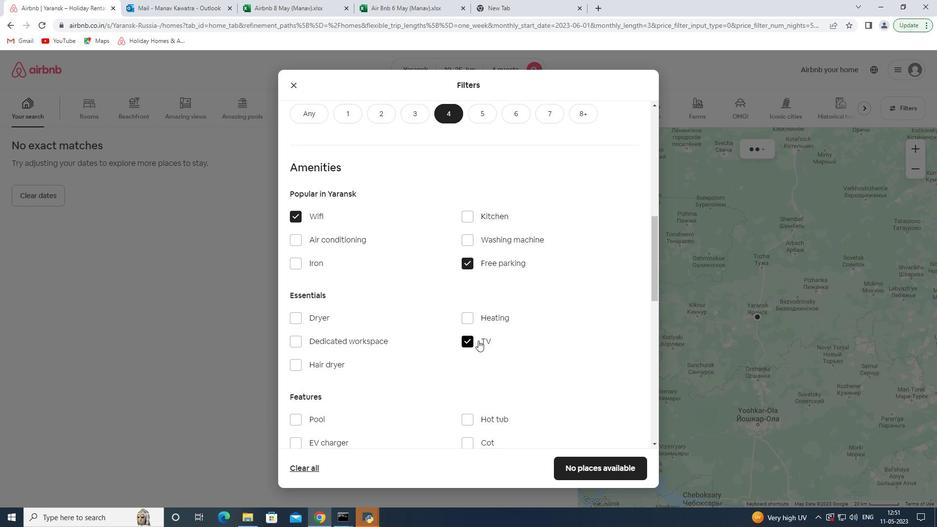 
Action: Mouse scrolled (472, 337) with delta (0, 0)
Screenshot: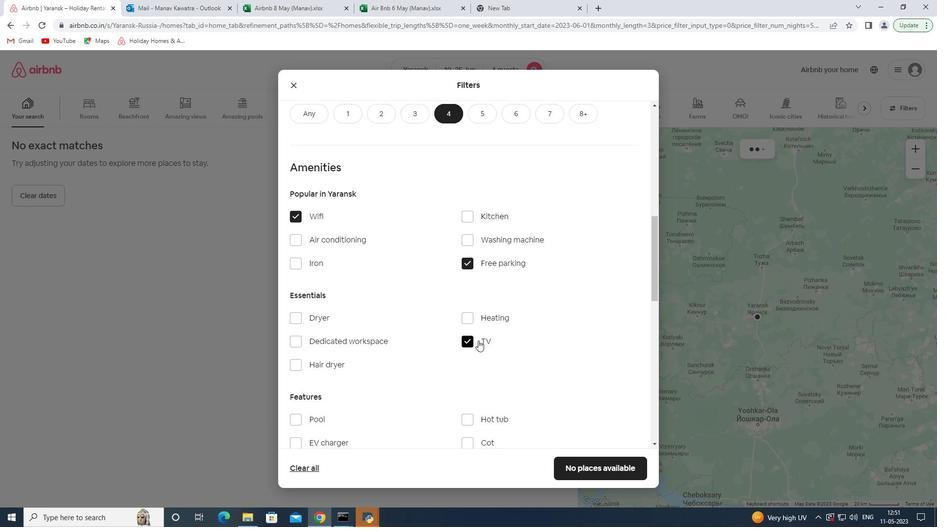 
Action: Mouse scrolled (472, 337) with delta (0, 0)
Screenshot: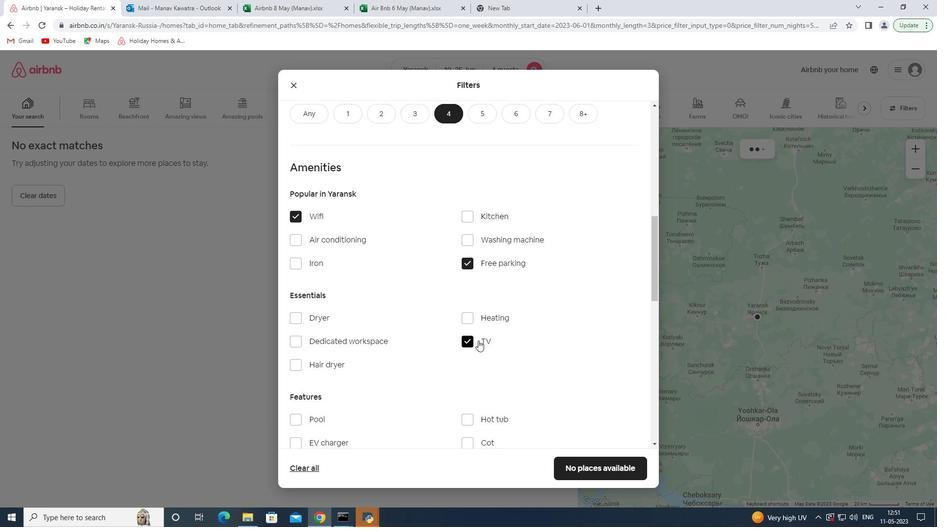 
Action: Mouse scrolled (472, 337) with delta (0, 0)
Screenshot: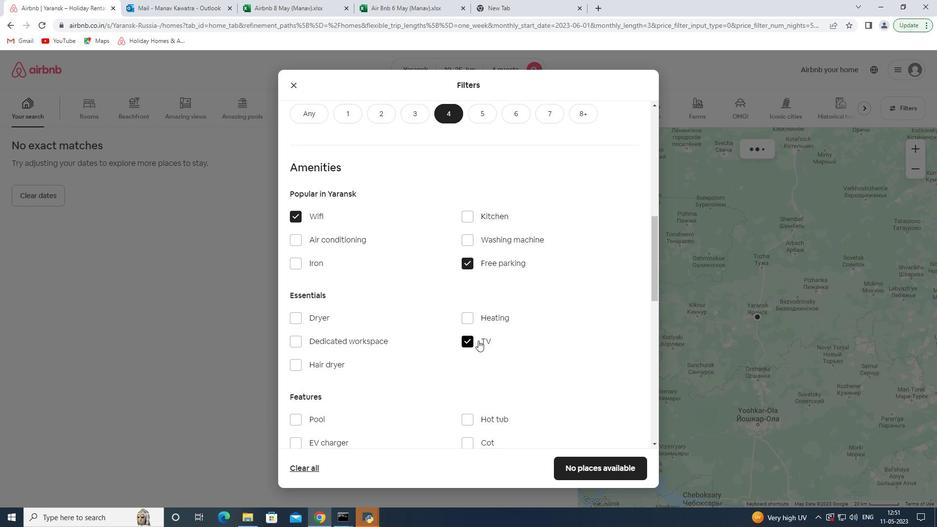 
Action: Mouse moved to (471, 337)
Screenshot: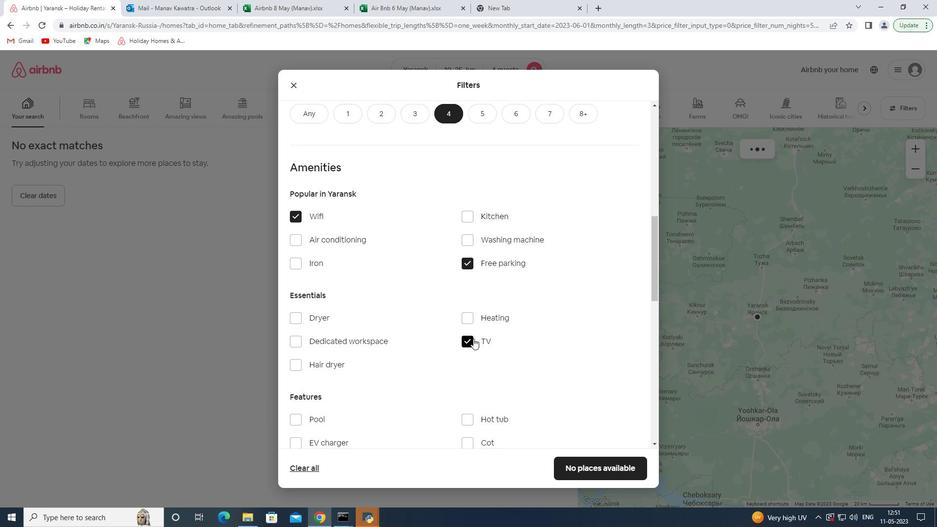 
Action: Mouse scrolled (471, 337) with delta (0, 0)
Screenshot: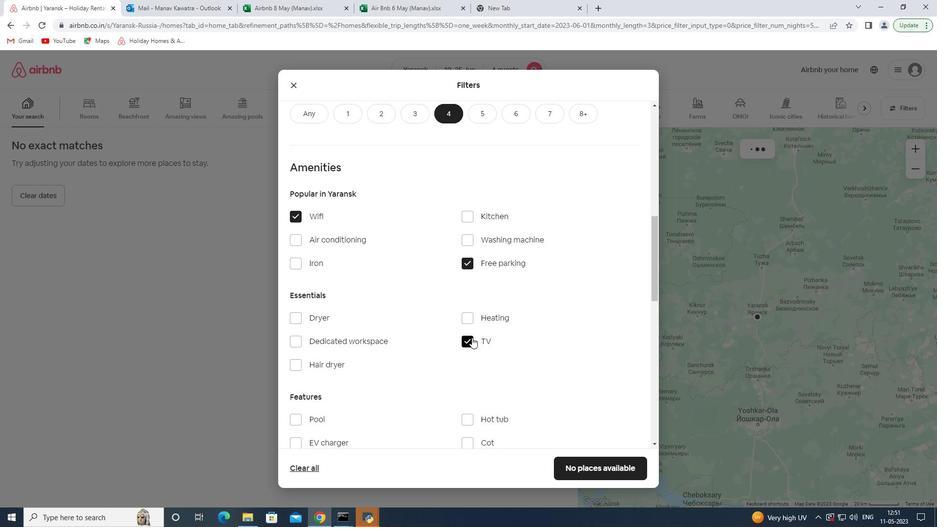 
Action: Mouse moved to (310, 272)
Screenshot: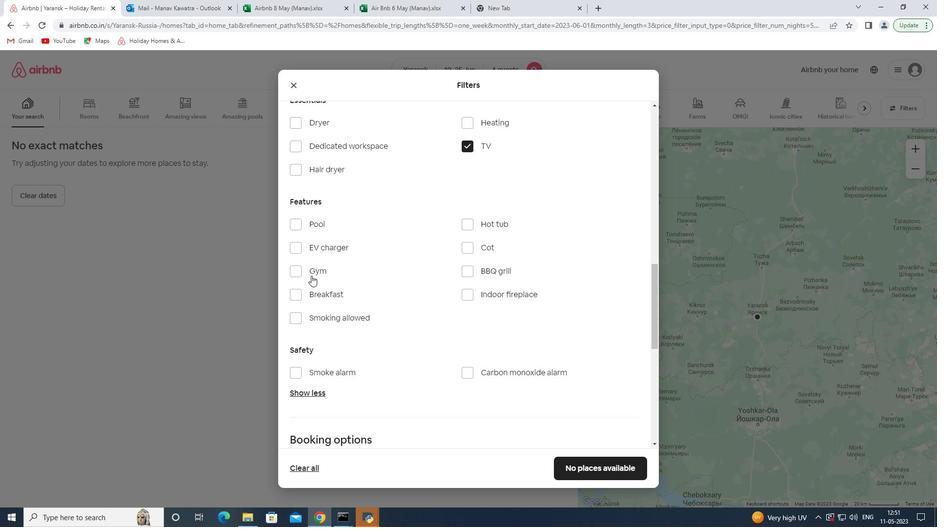 
Action: Mouse pressed left at (310, 272)
Screenshot: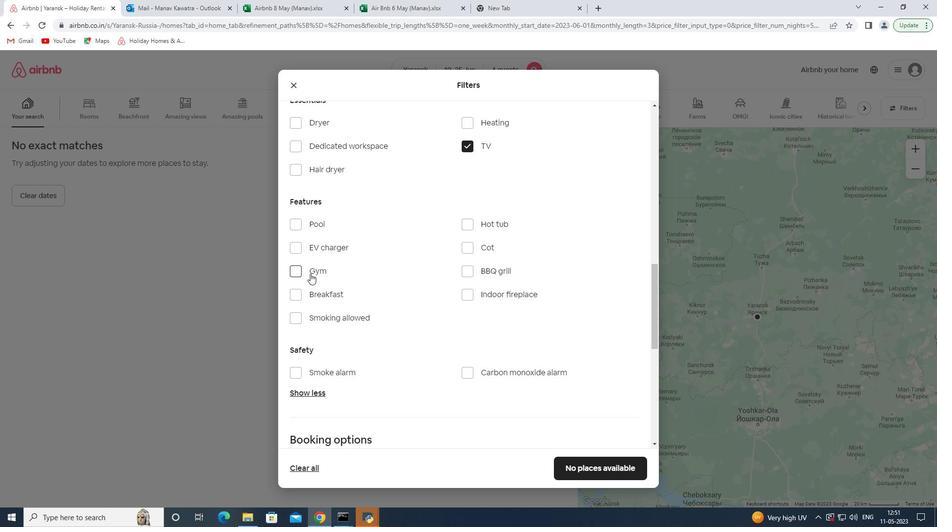 
Action: Mouse moved to (314, 295)
Screenshot: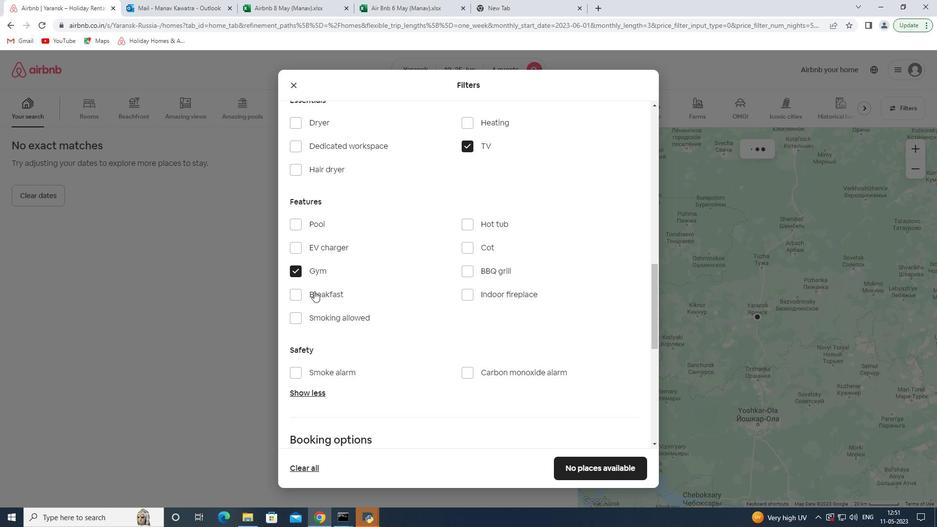 
Action: Mouse pressed left at (314, 295)
Screenshot: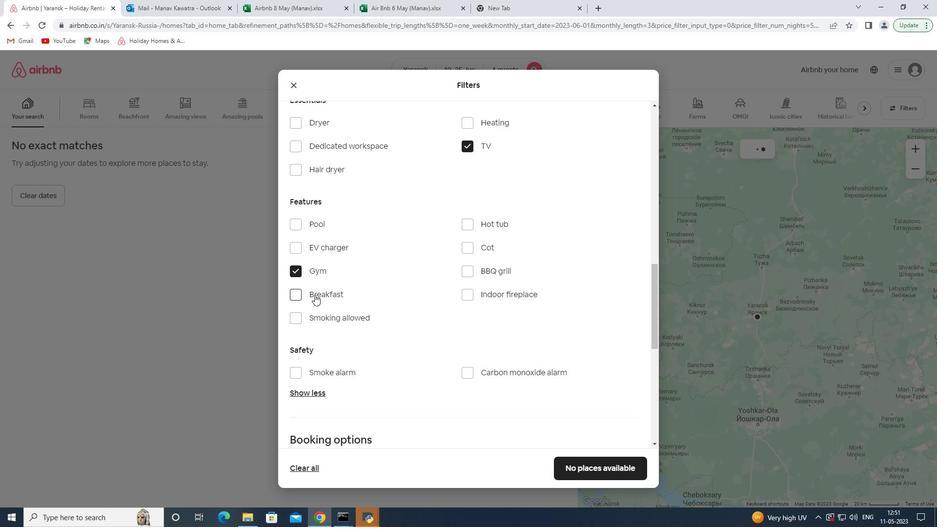
Action: Mouse moved to (530, 356)
Screenshot: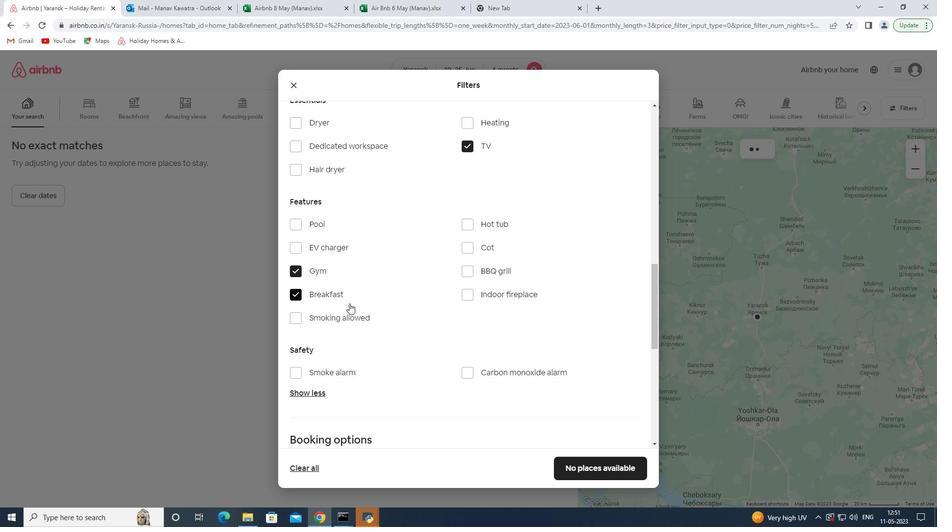 
Action: Mouse scrolled (530, 356) with delta (0, 0)
Screenshot: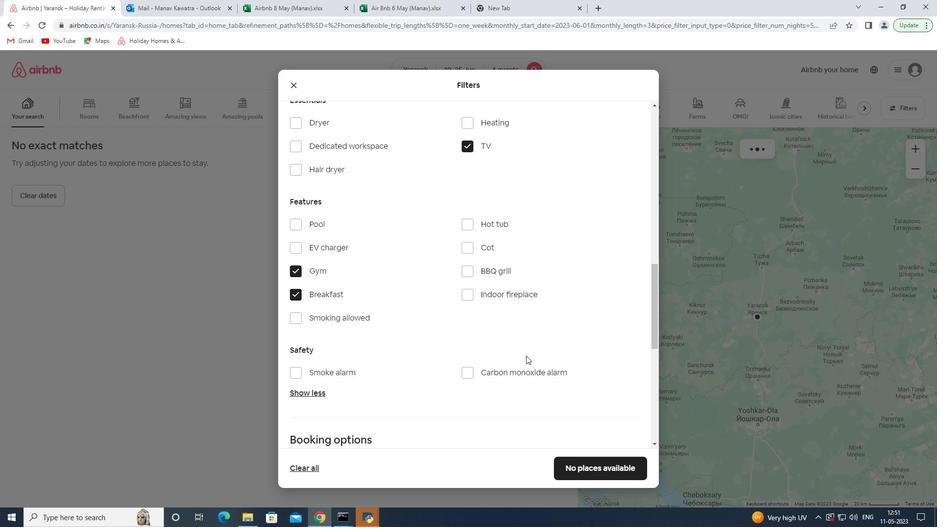
Action: Mouse scrolled (530, 356) with delta (0, 0)
Screenshot: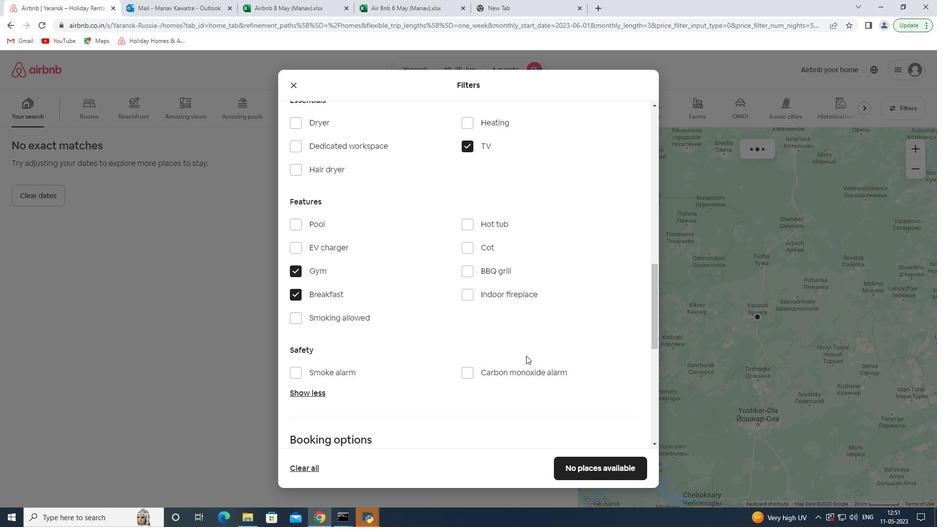 
Action: Mouse scrolled (530, 356) with delta (0, 0)
Screenshot: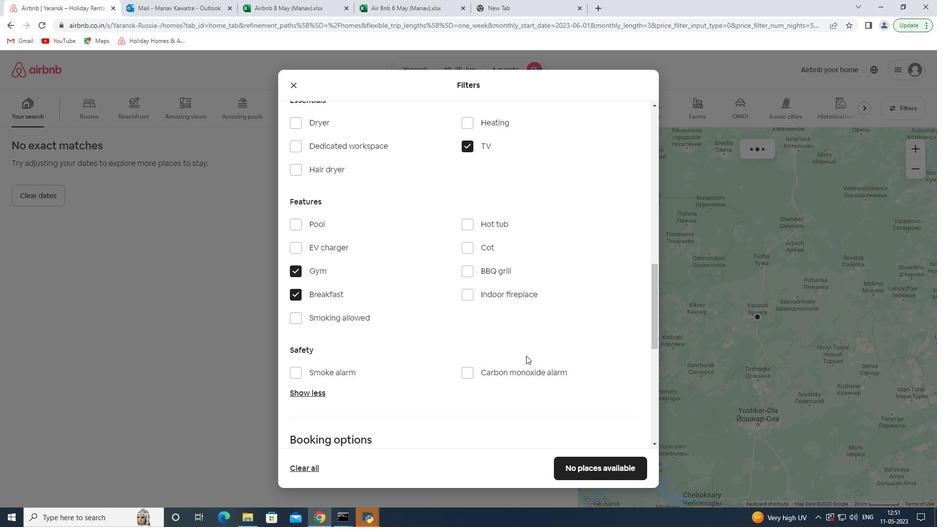 
Action: Mouse scrolled (530, 356) with delta (0, 0)
Screenshot: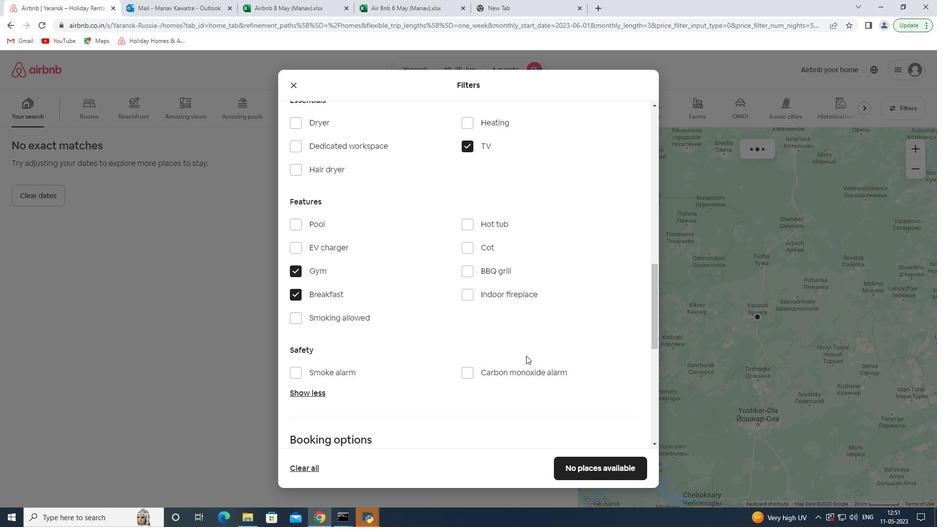 
Action: Mouse scrolled (530, 356) with delta (0, 0)
Screenshot: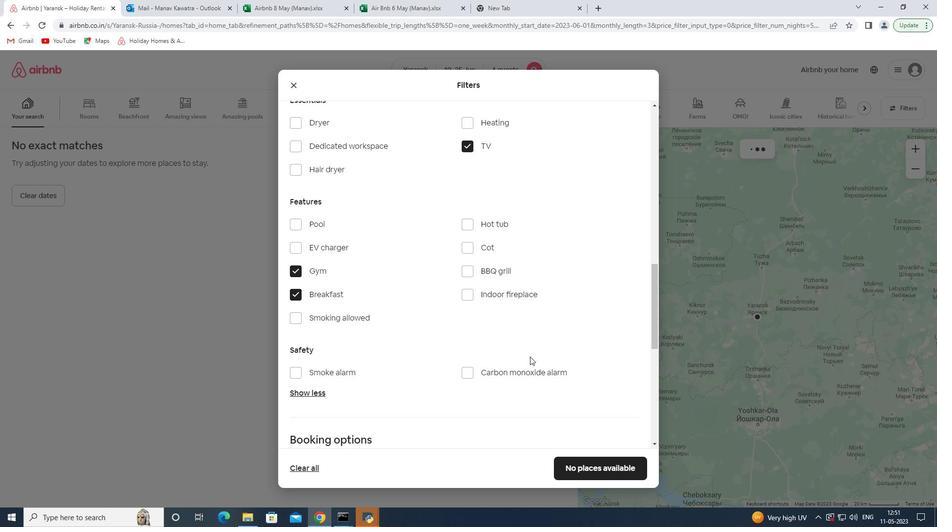 
Action: Mouse moved to (610, 262)
Screenshot: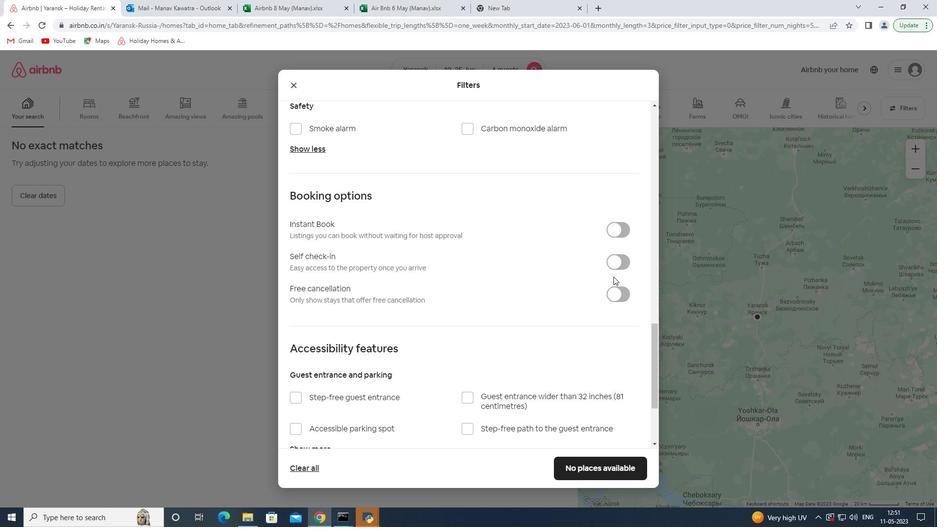 
Action: Mouse pressed left at (610, 262)
Screenshot: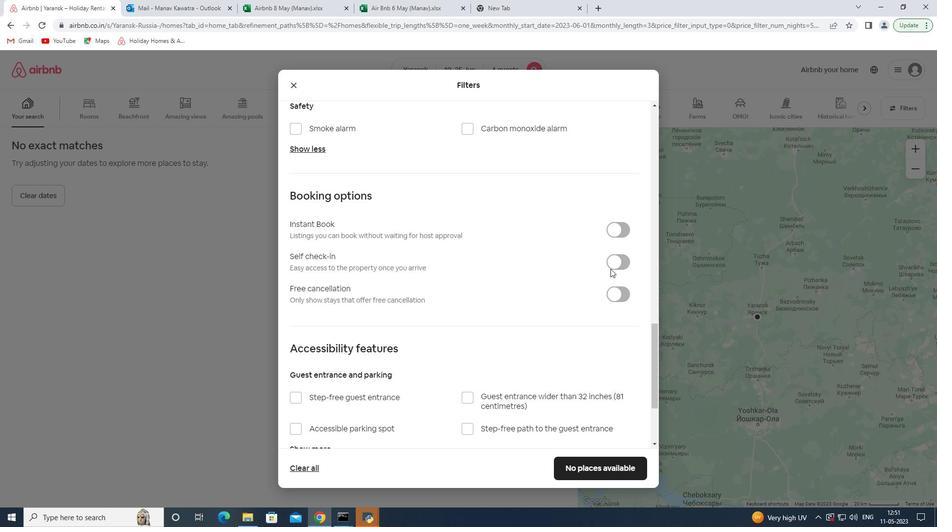 
Action: Mouse moved to (477, 354)
Screenshot: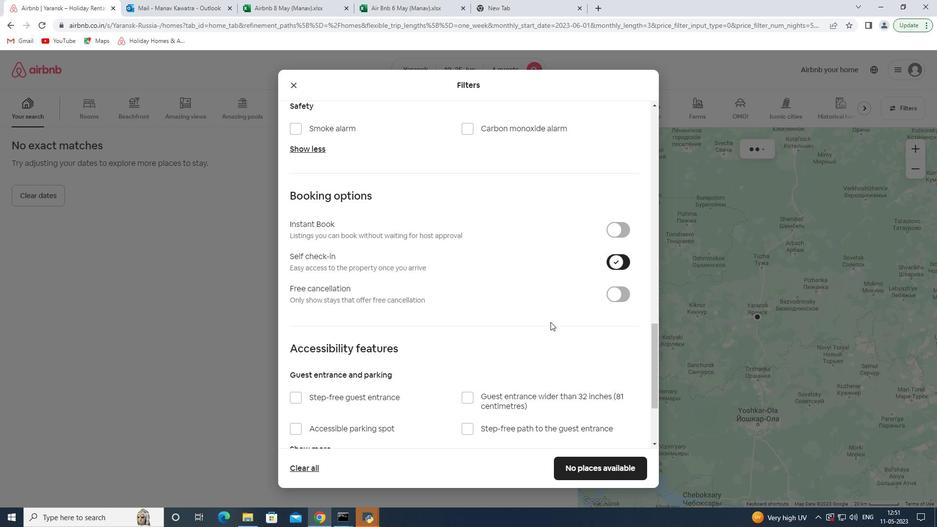 
Action: Mouse scrolled (477, 353) with delta (0, 0)
Screenshot: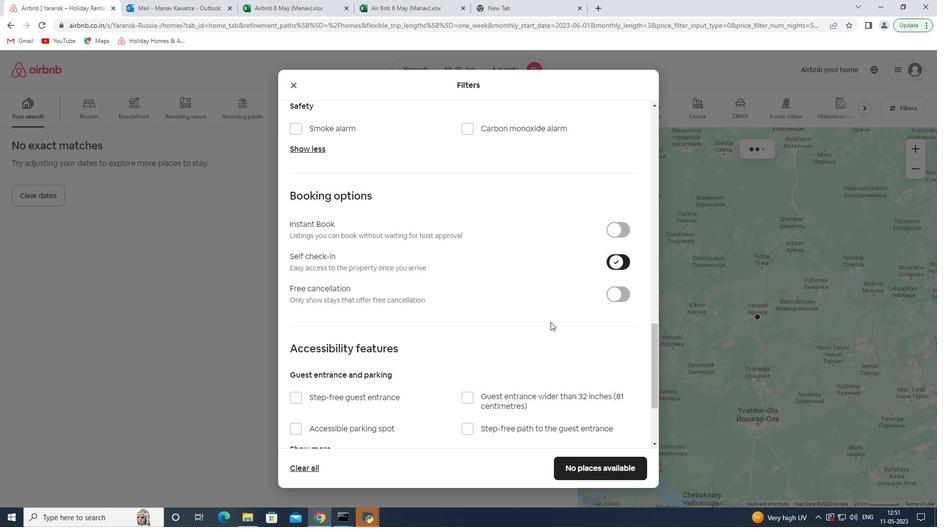 
Action: Mouse scrolled (477, 353) with delta (0, 0)
Screenshot: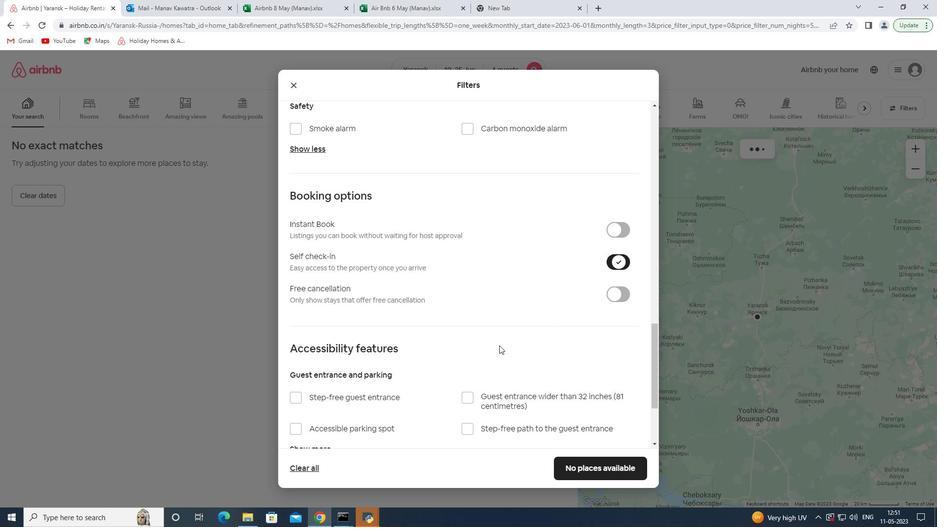 
Action: Mouse scrolled (477, 353) with delta (0, 0)
Screenshot: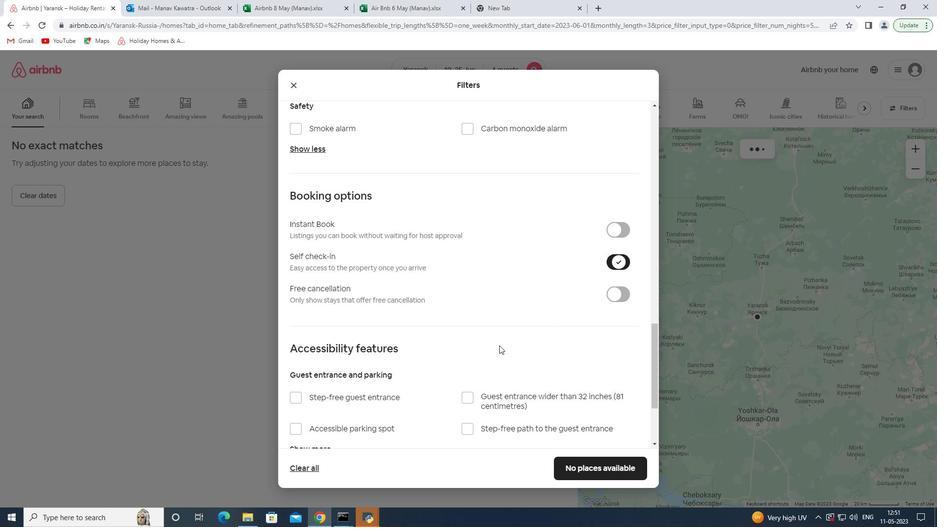 
Action: Mouse scrolled (477, 353) with delta (0, 0)
Screenshot: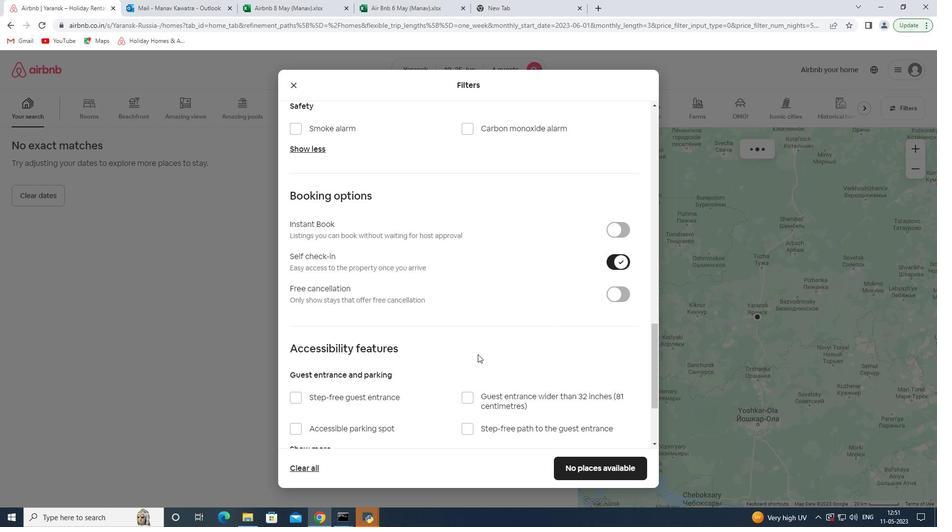
Action: Mouse scrolled (477, 353) with delta (0, 0)
Screenshot: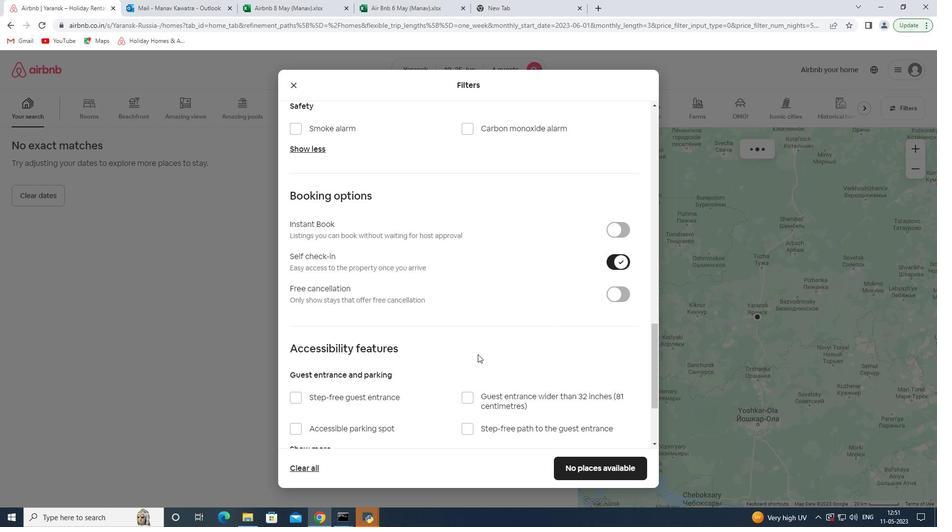 
Action: Mouse moved to (348, 380)
Screenshot: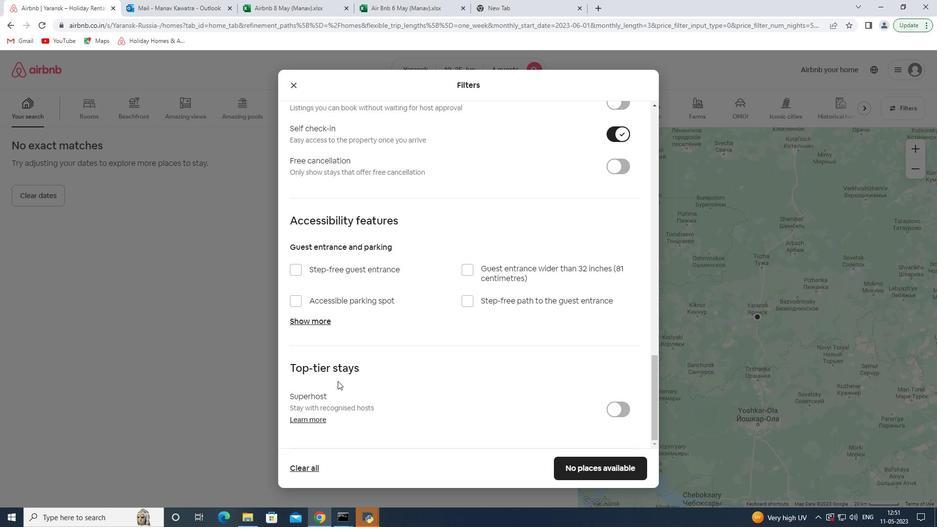 
Action: Mouse scrolled (348, 380) with delta (0, 0)
Screenshot: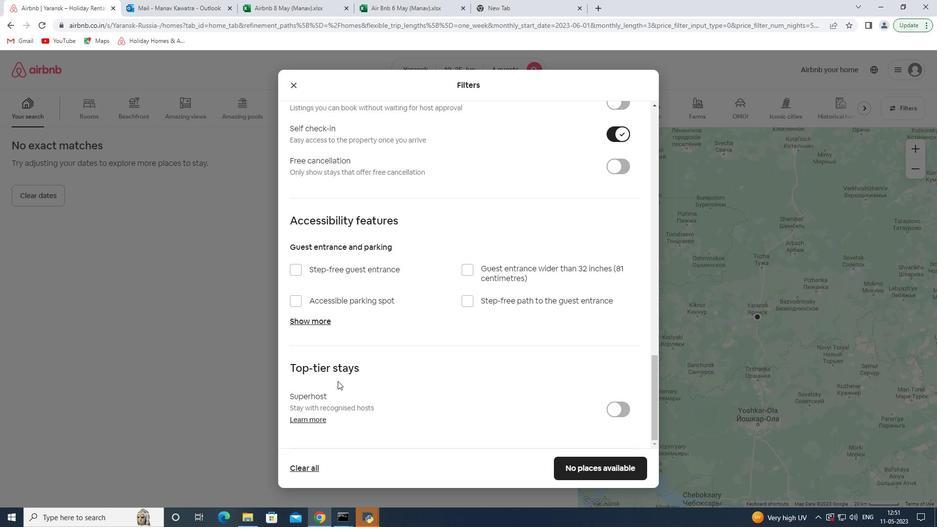 
Action: Mouse moved to (348, 380)
Screenshot: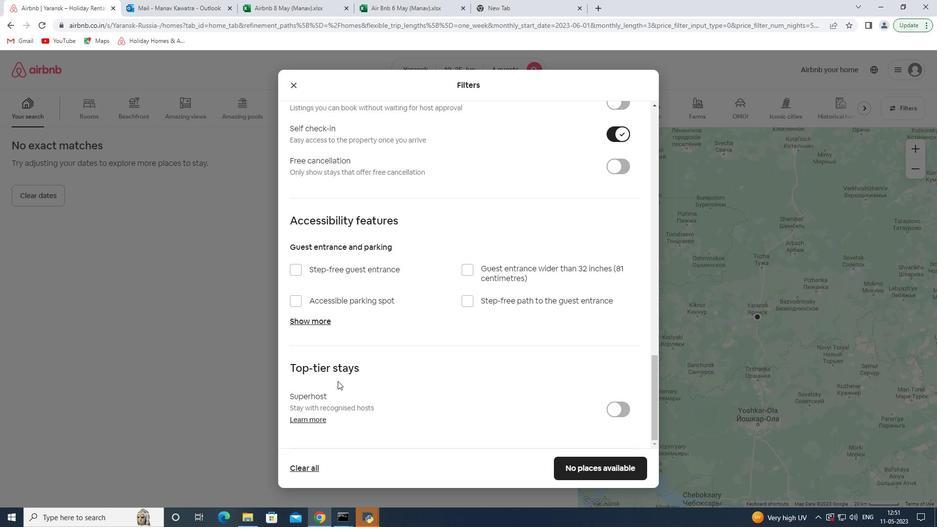 
Action: Mouse scrolled (348, 379) with delta (0, 0)
Screenshot: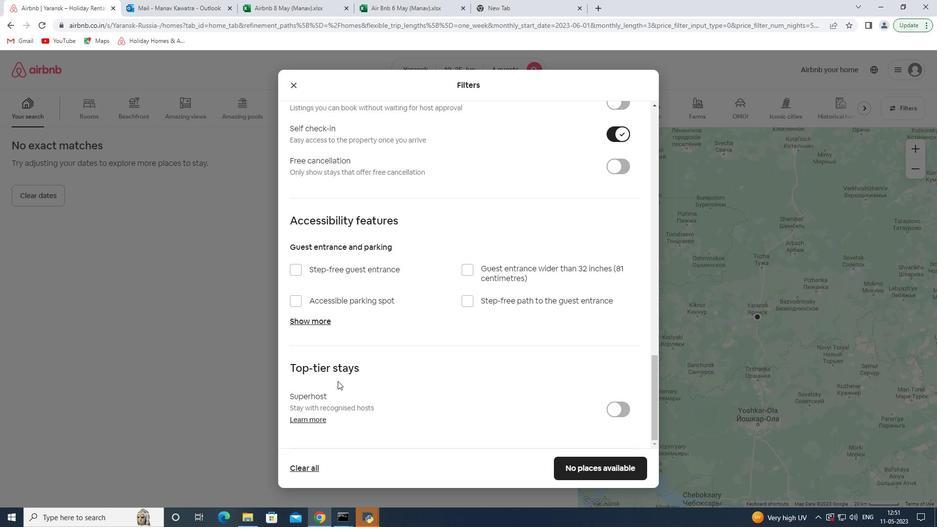 
Action: Mouse scrolled (348, 379) with delta (0, 0)
Screenshot: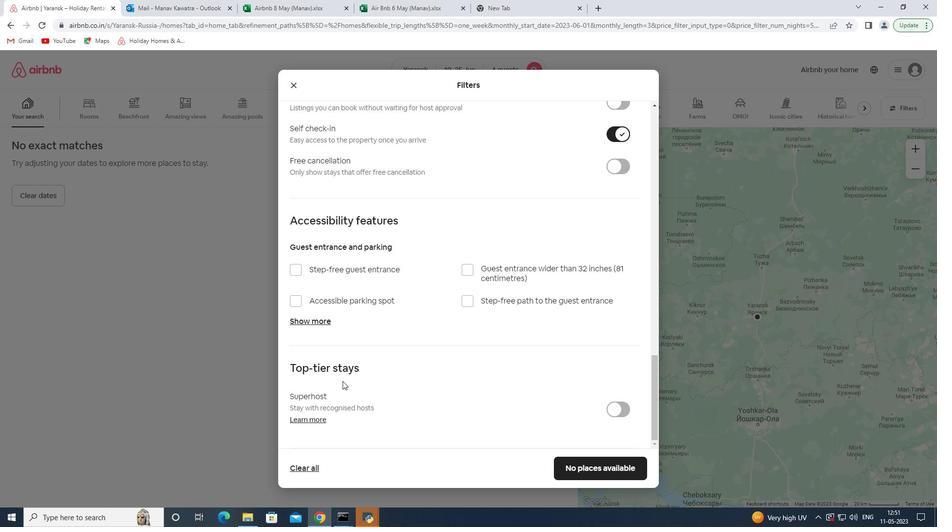
Action: Mouse scrolled (348, 379) with delta (0, 0)
Screenshot: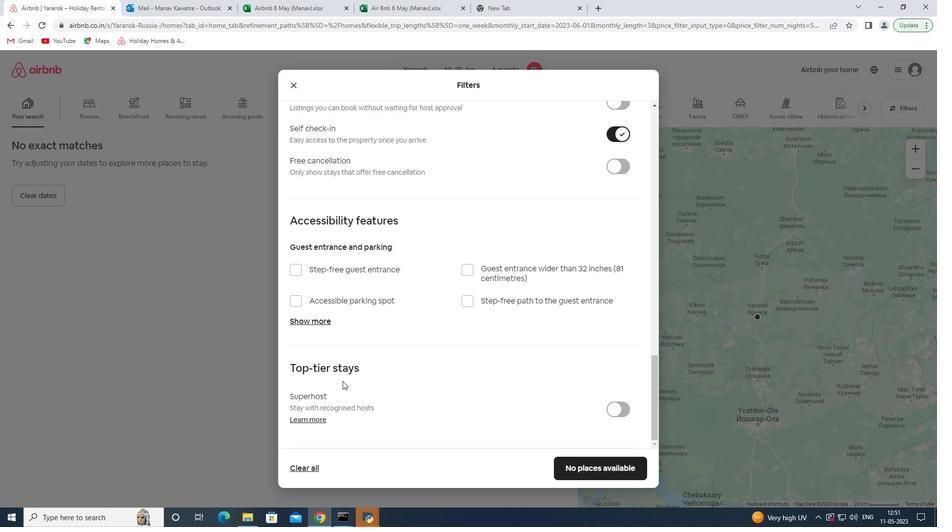 
Action: Mouse moved to (586, 473)
Screenshot: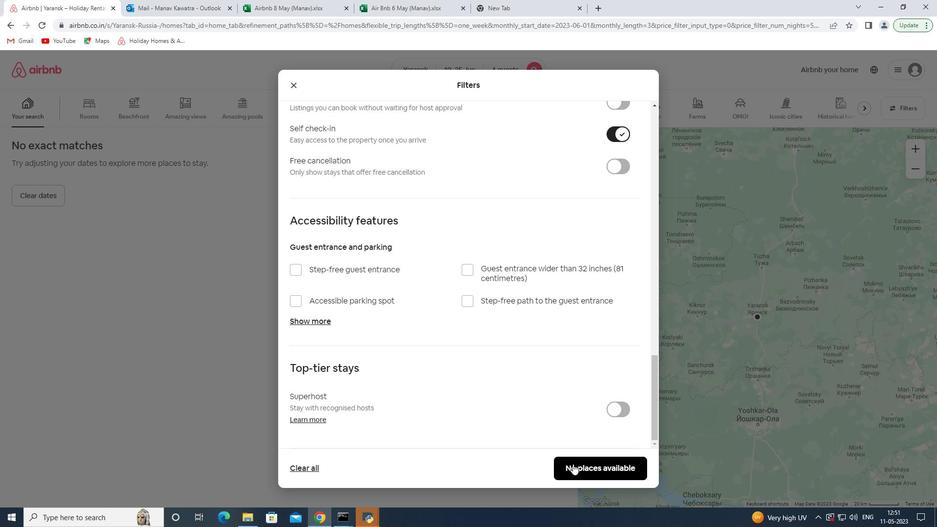 
Action: Mouse pressed left at (586, 473)
Screenshot: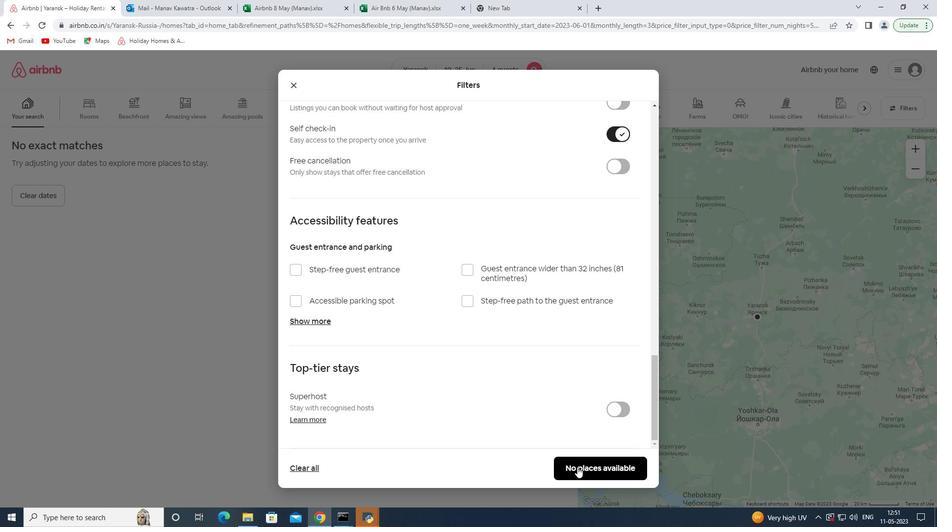 
Action: Mouse moved to (580, 476)
Screenshot: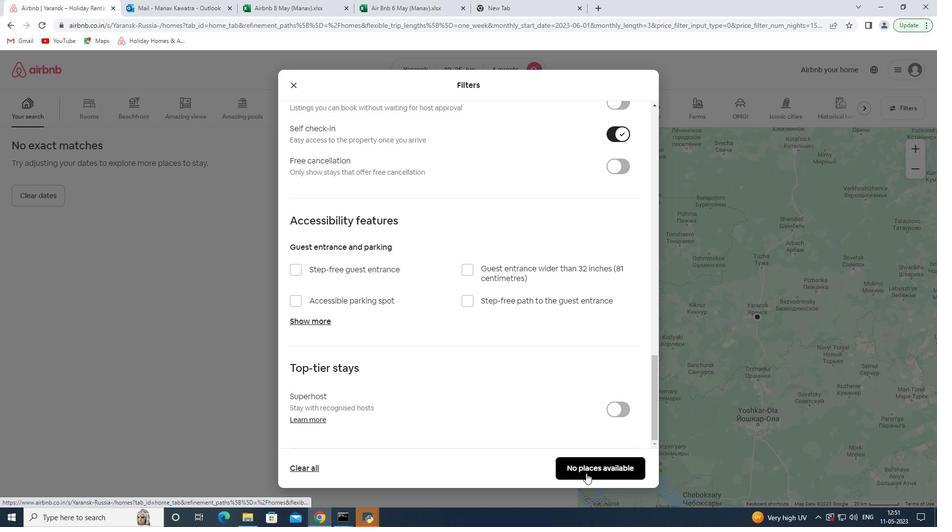 
